 Task: Create a due date automation trigger when advanced on, on the monday of the week before a card is due add fields with custom field "Resume" unchecked at 11:00 AM.
Action: Mouse moved to (1402, 107)
Screenshot: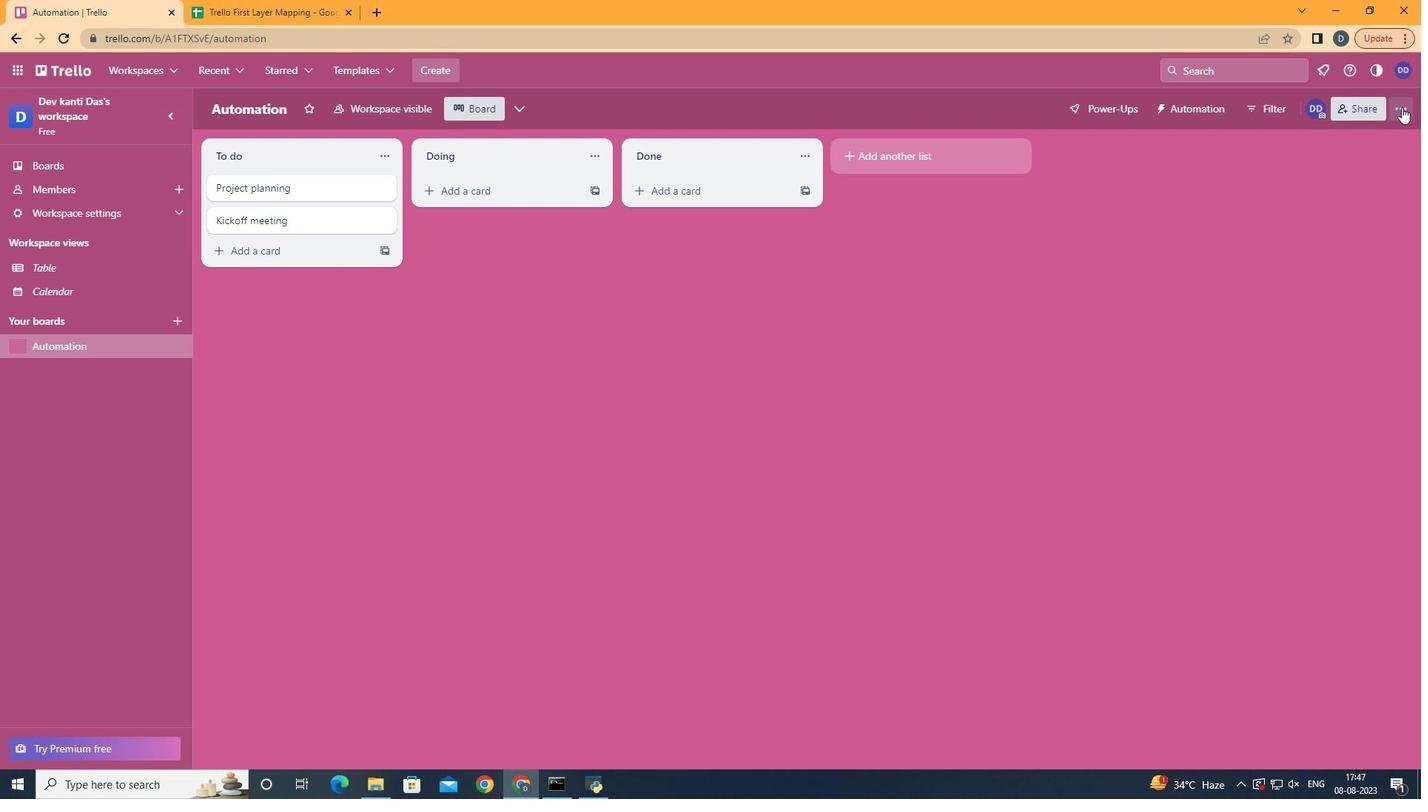 
Action: Mouse pressed left at (1402, 107)
Screenshot: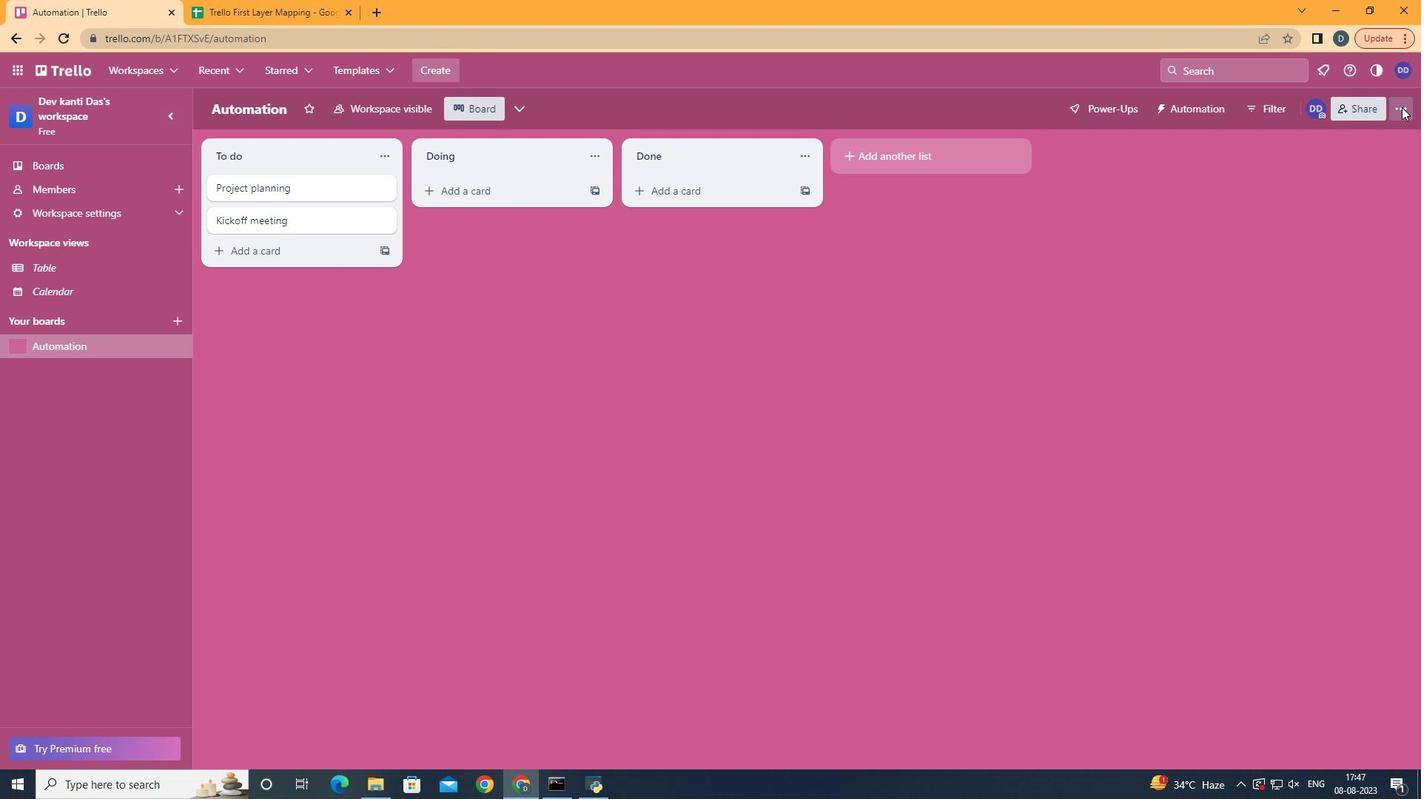 
Action: Mouse moved to (1308, 320)
Screenshot: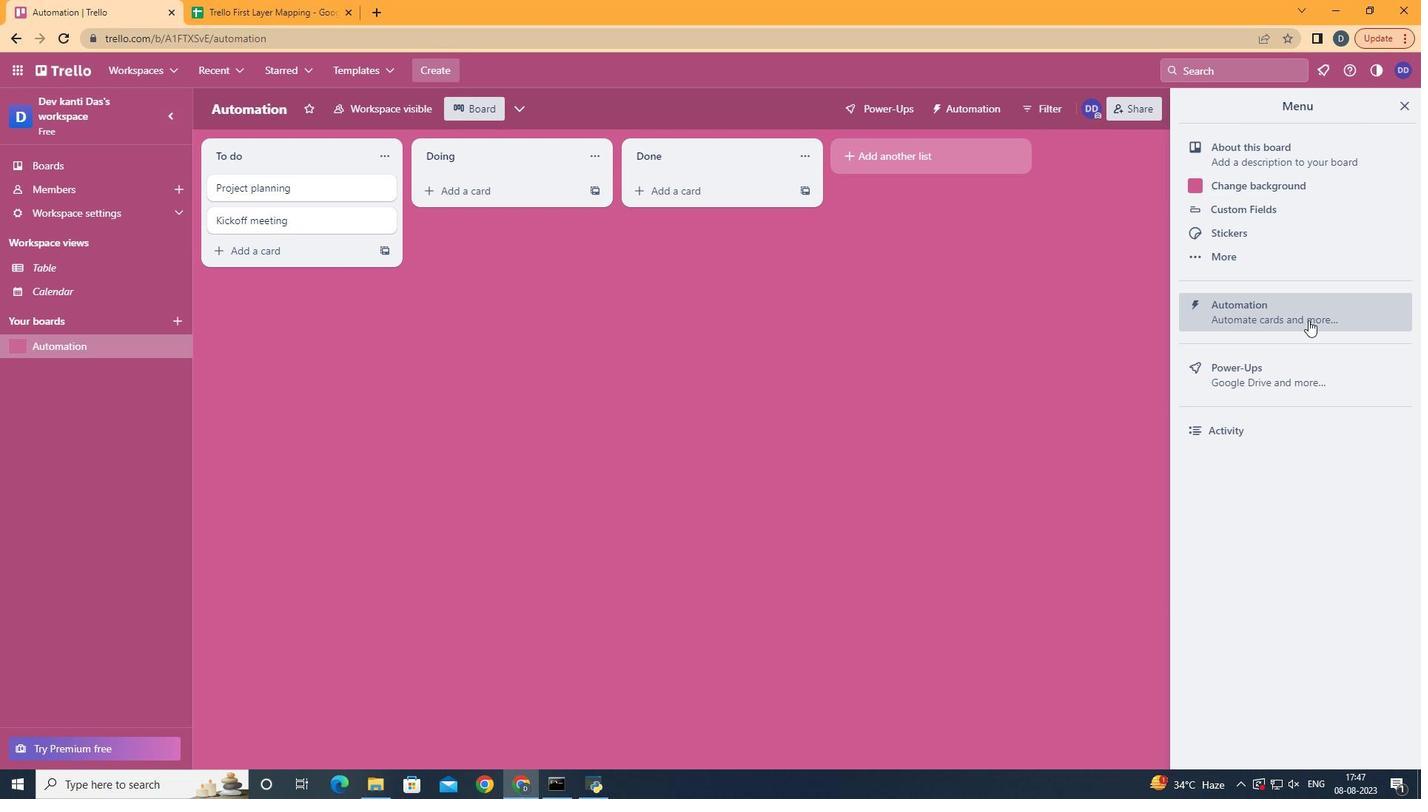 
Action: Mouse pressed left at (1308, 320)
Screenshot: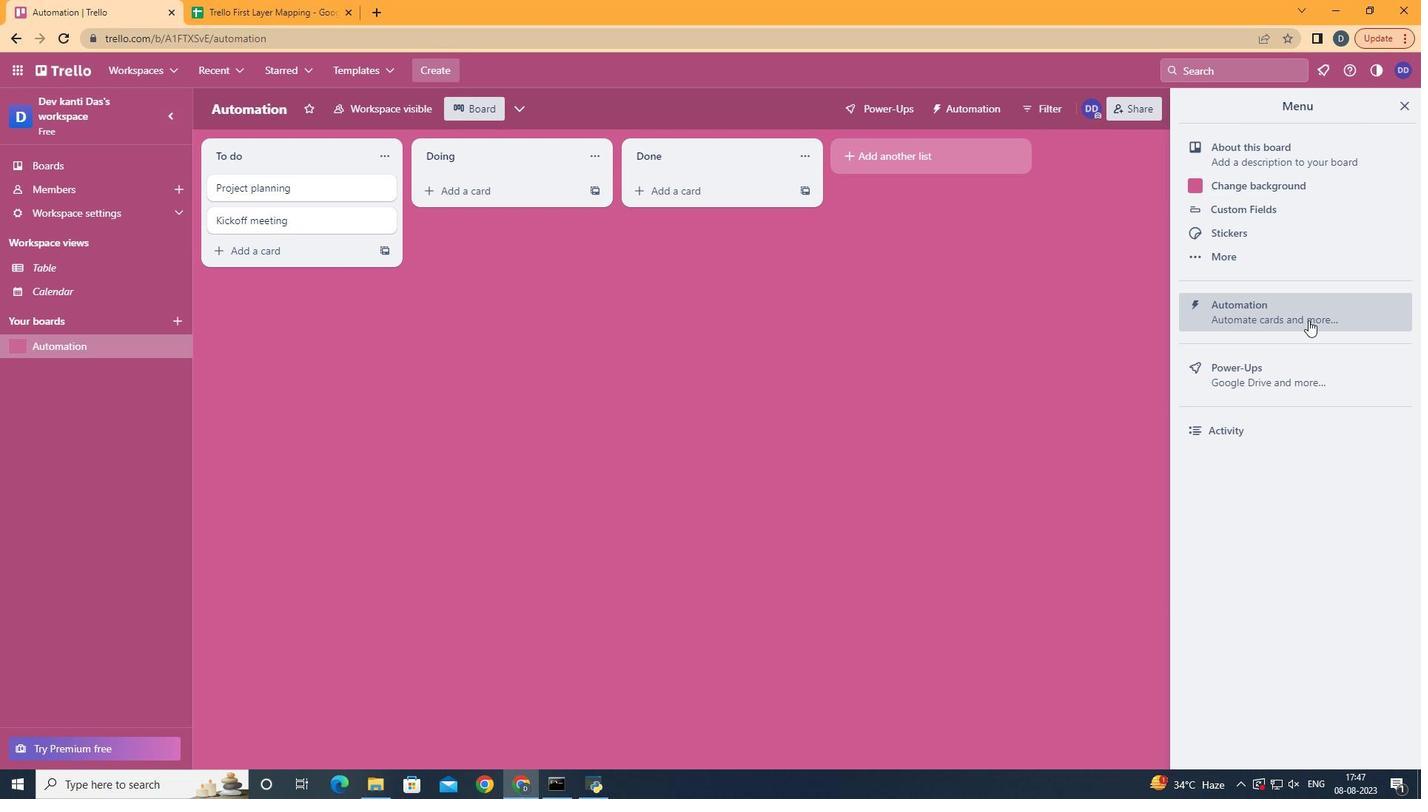 
Action: Mouse moved to (243, 291)
Screenshot: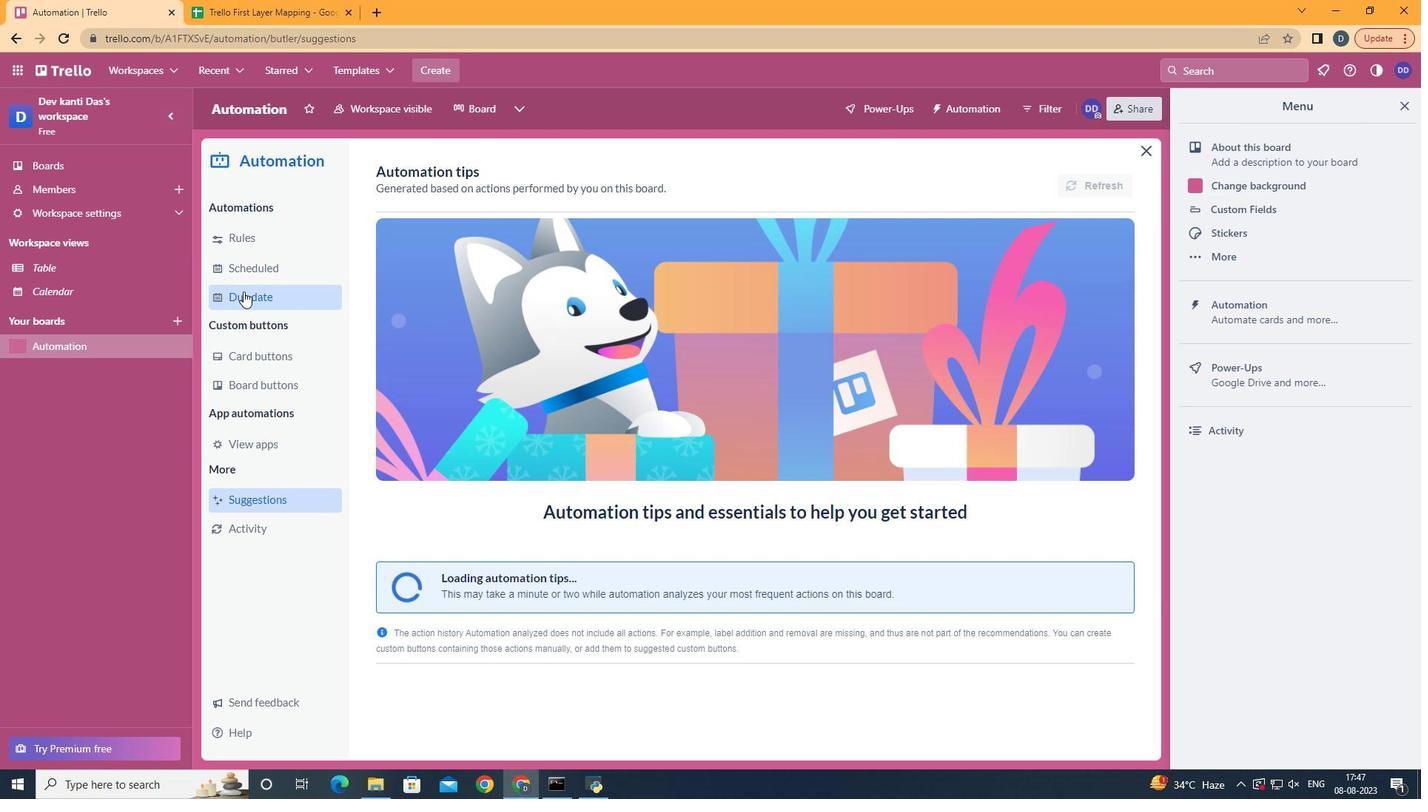 
Action: Mouse pressed left at (243, 291)
Screenshot: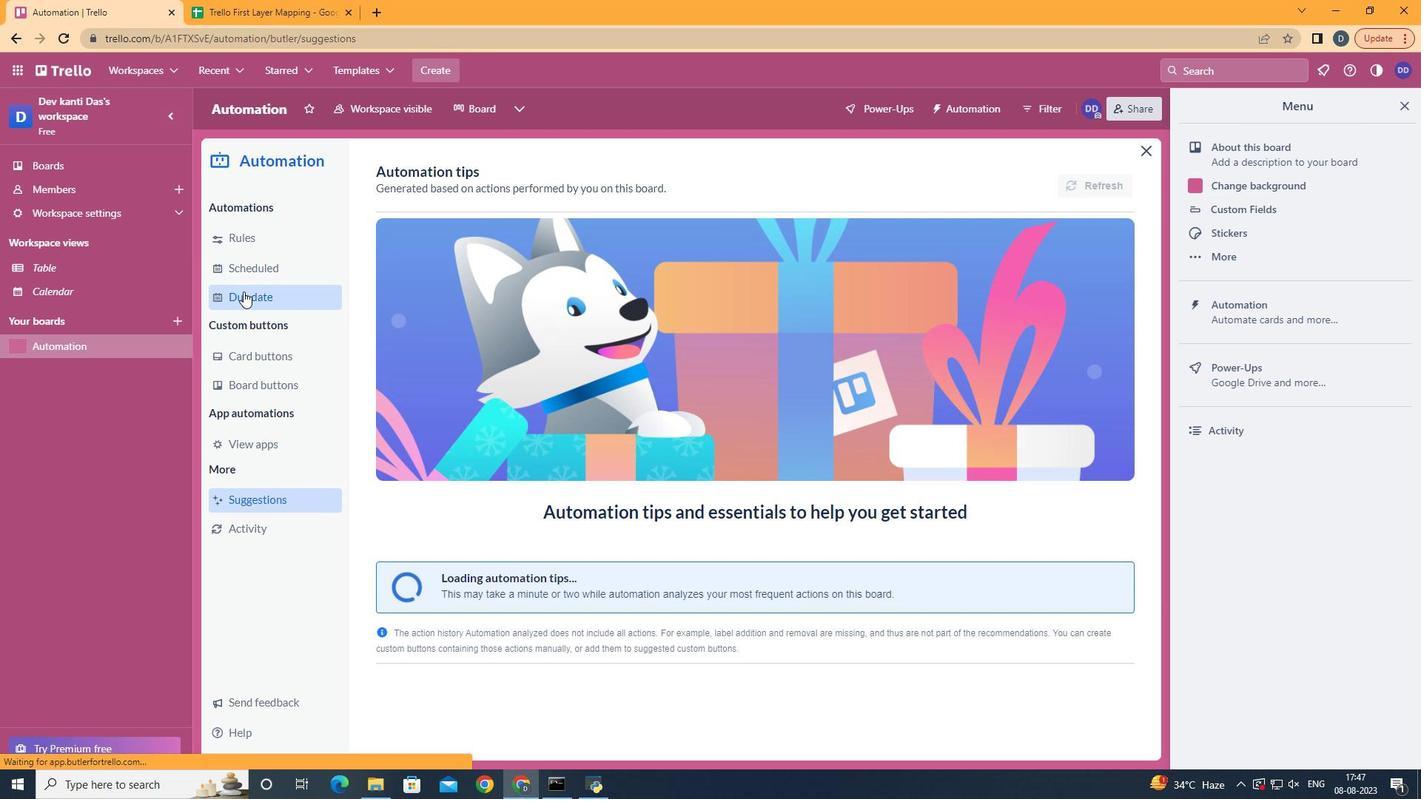 
Action: Mouse moved to (1053, 167)
Screenshot: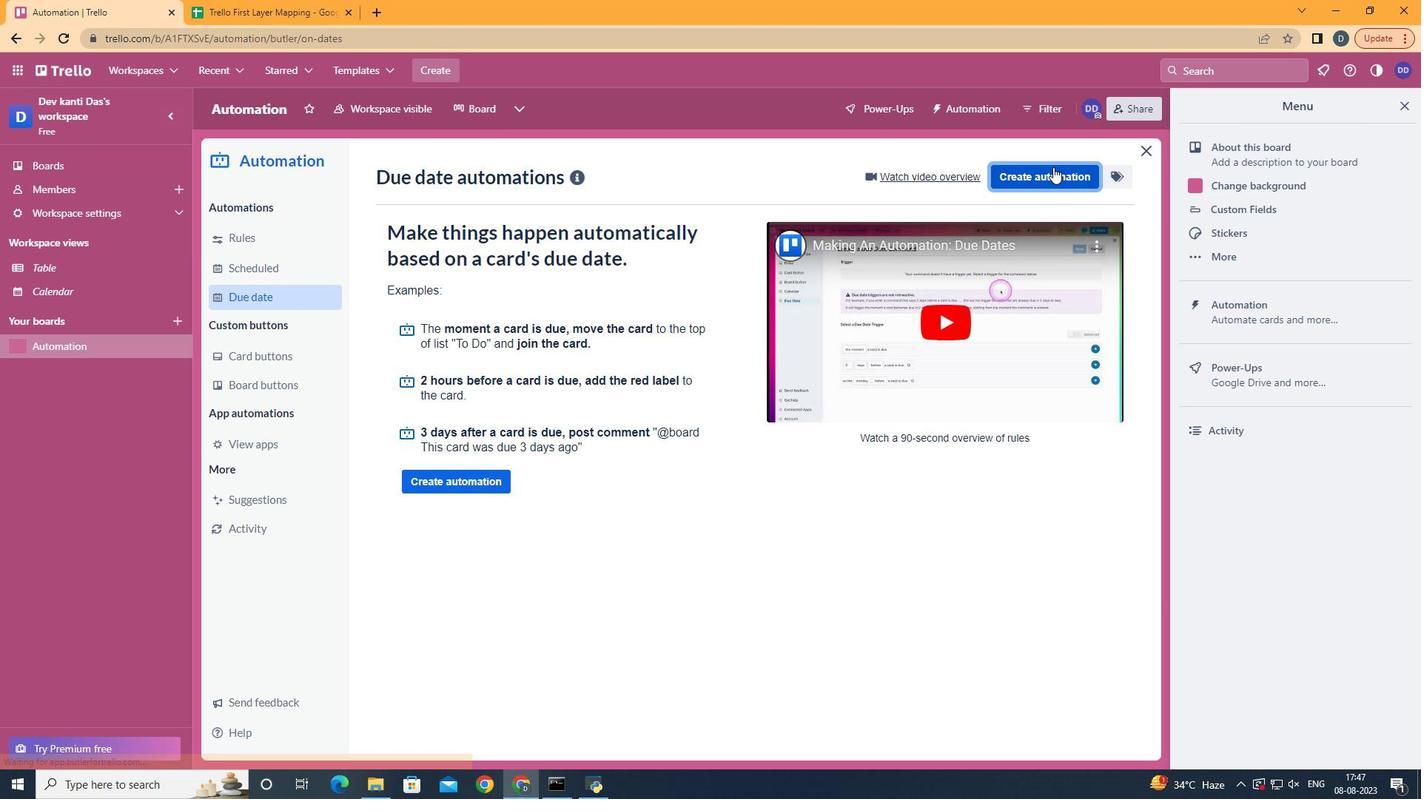 
Action: Mouse pressed left at (1053, 167)
Screenshot: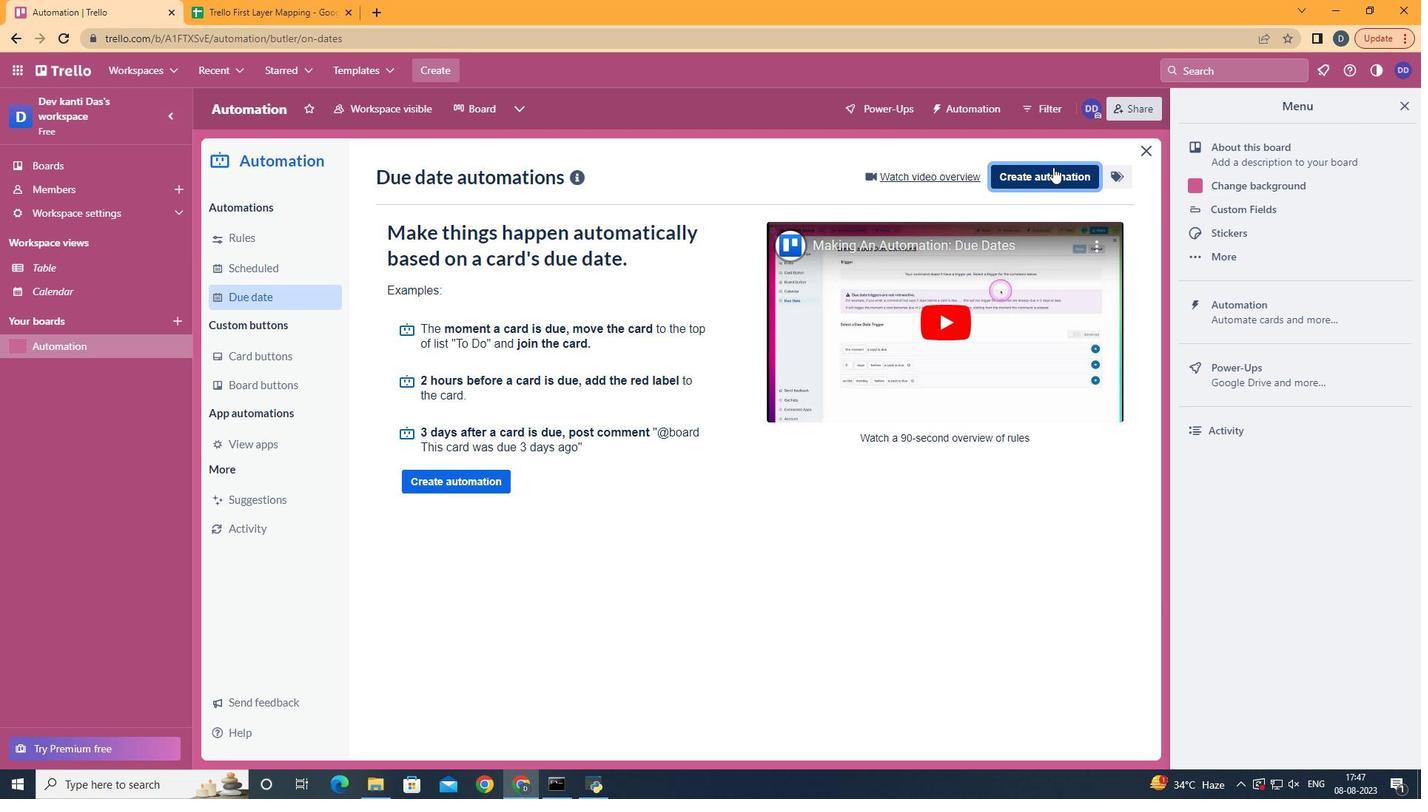 
Action: Mouse moved to (765, 326)
Screenshot: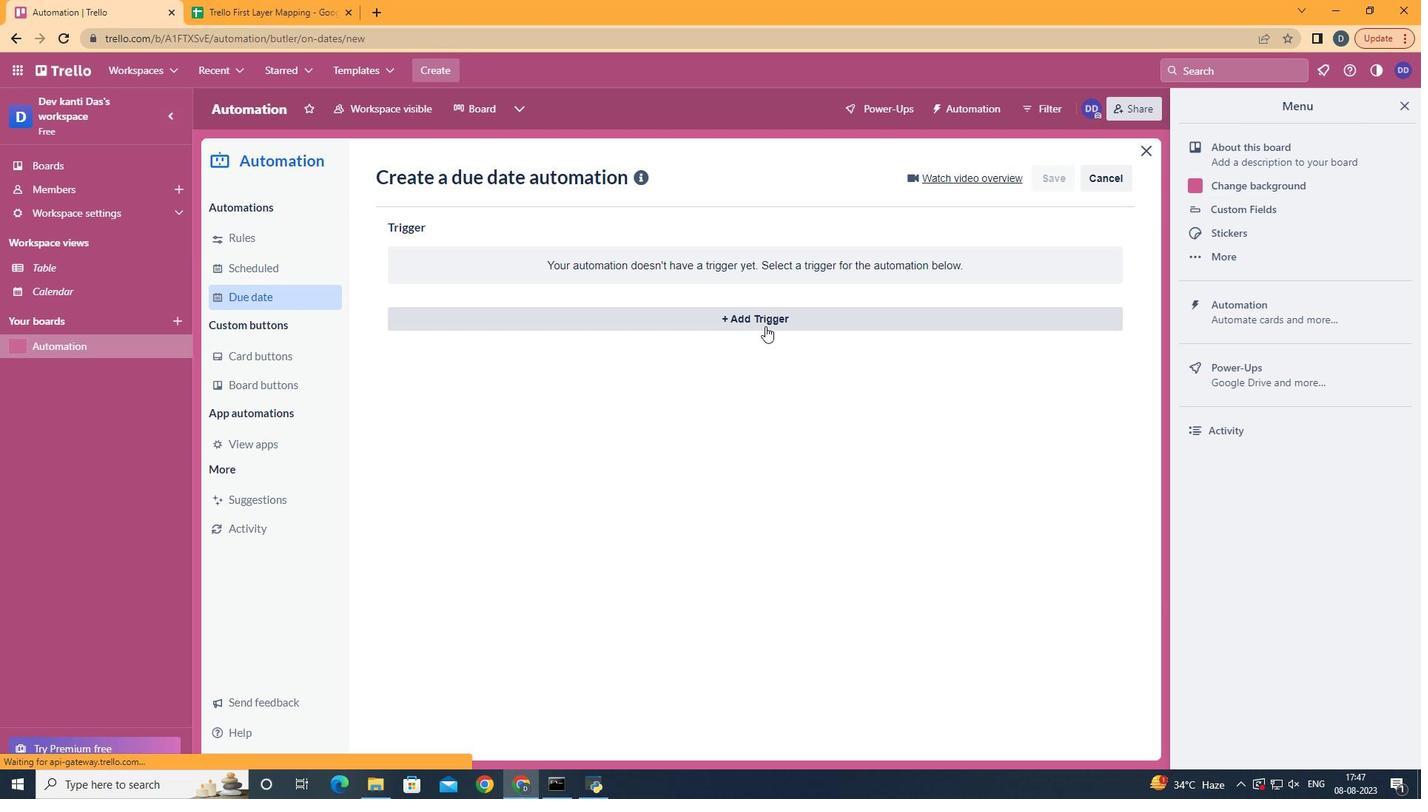
Action: Mouse pressed left at (765, 326)
Screenshot: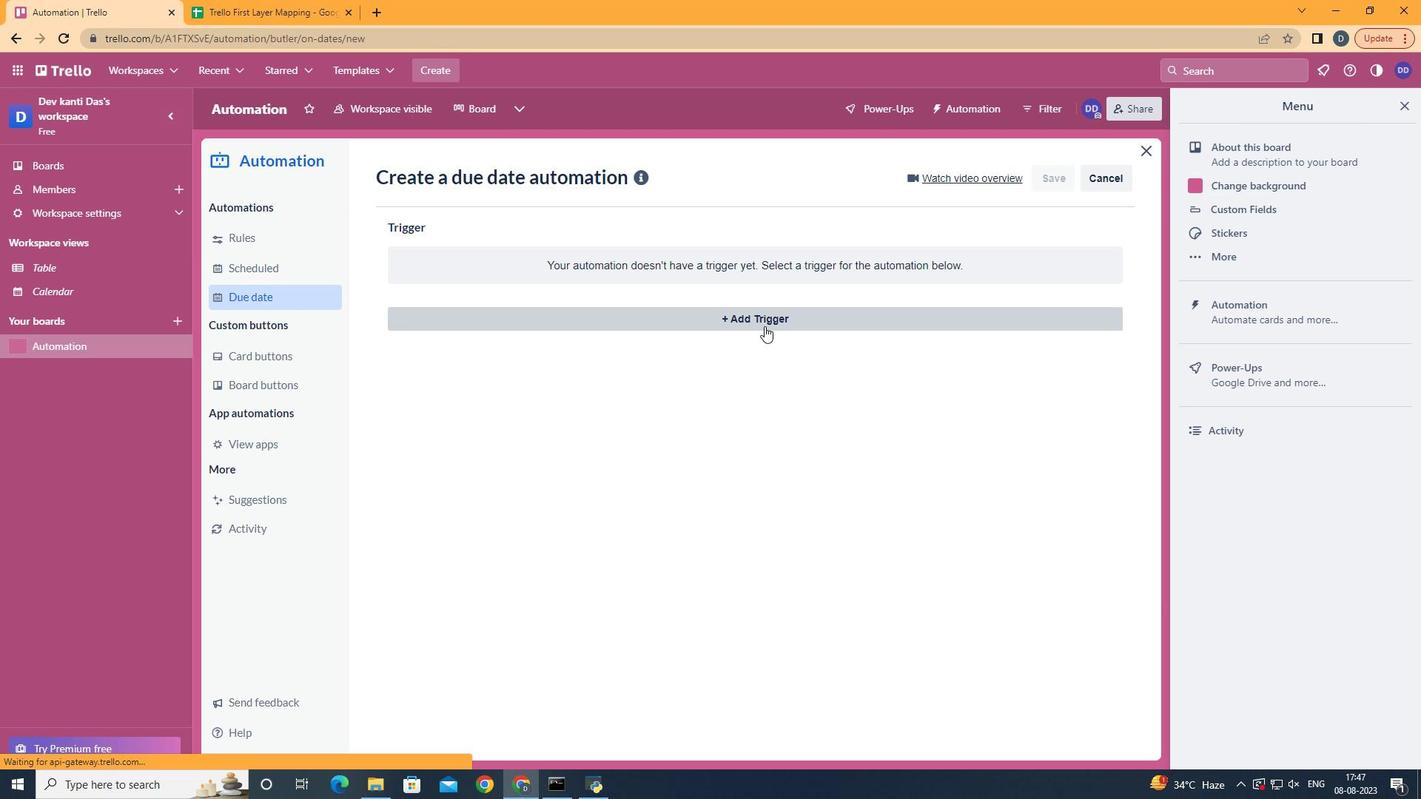 
Action: Mouse moved to (527, 711)
Screenshot: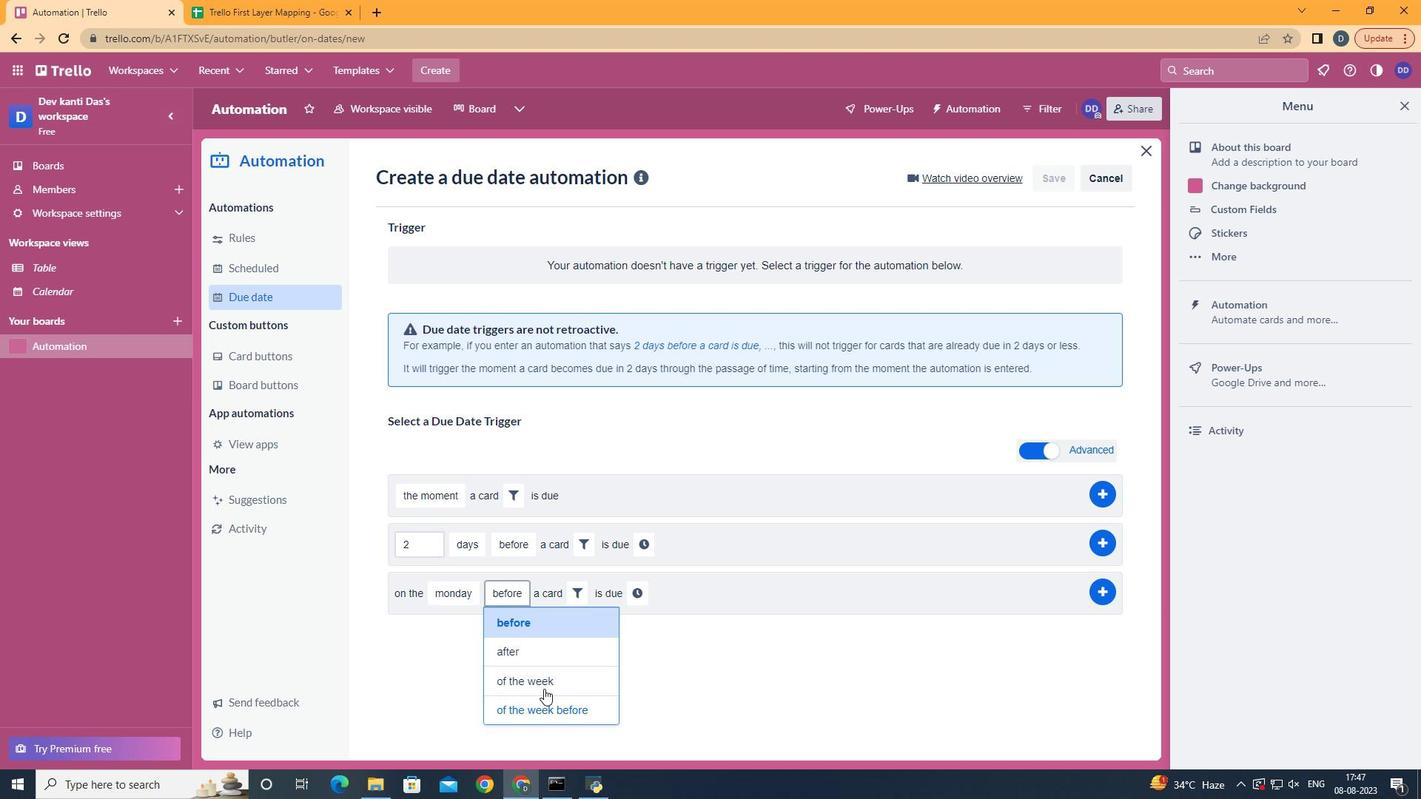 
Action: Mouse pressed left at (527, 711)
Screenshot: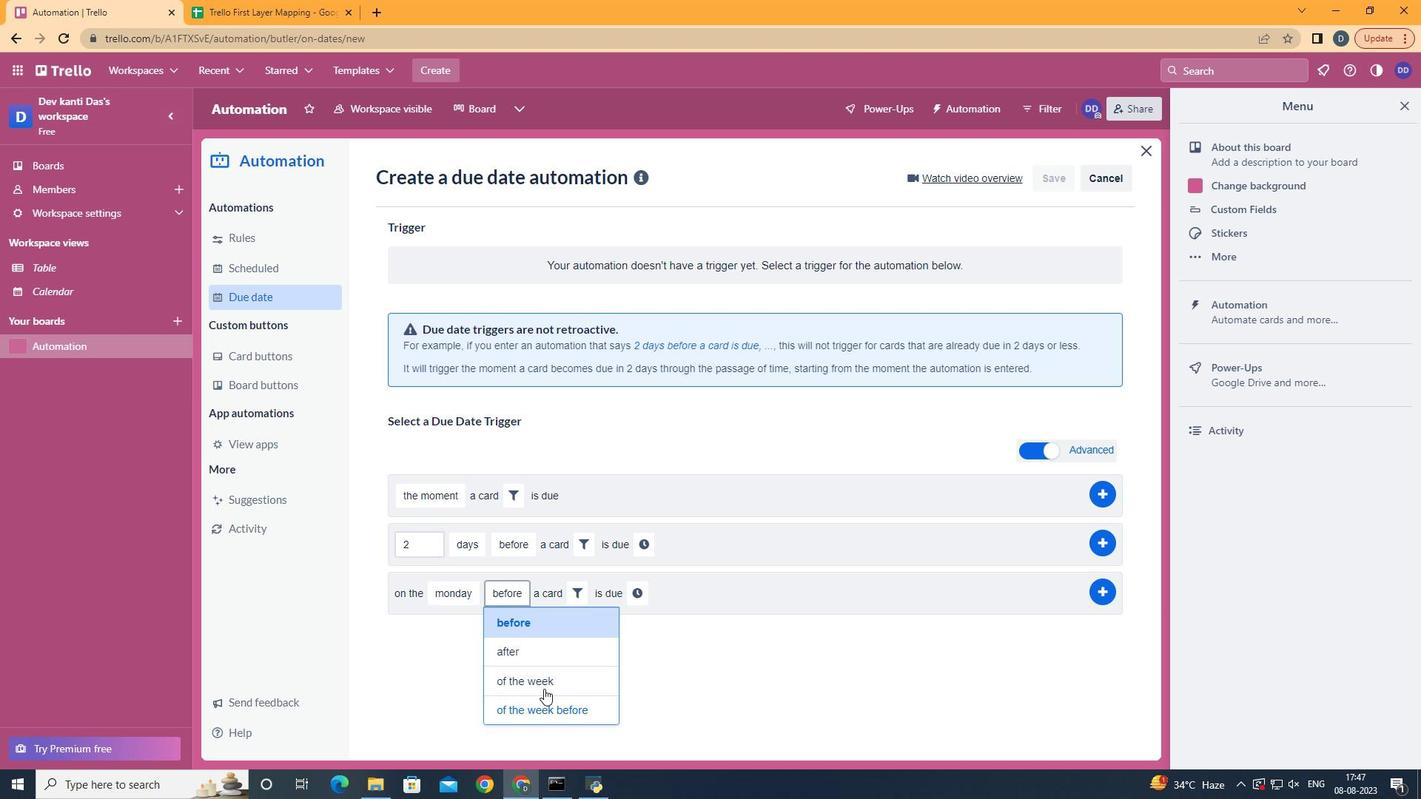 
Action: Mouse moved to (638, 583)
Screenshot: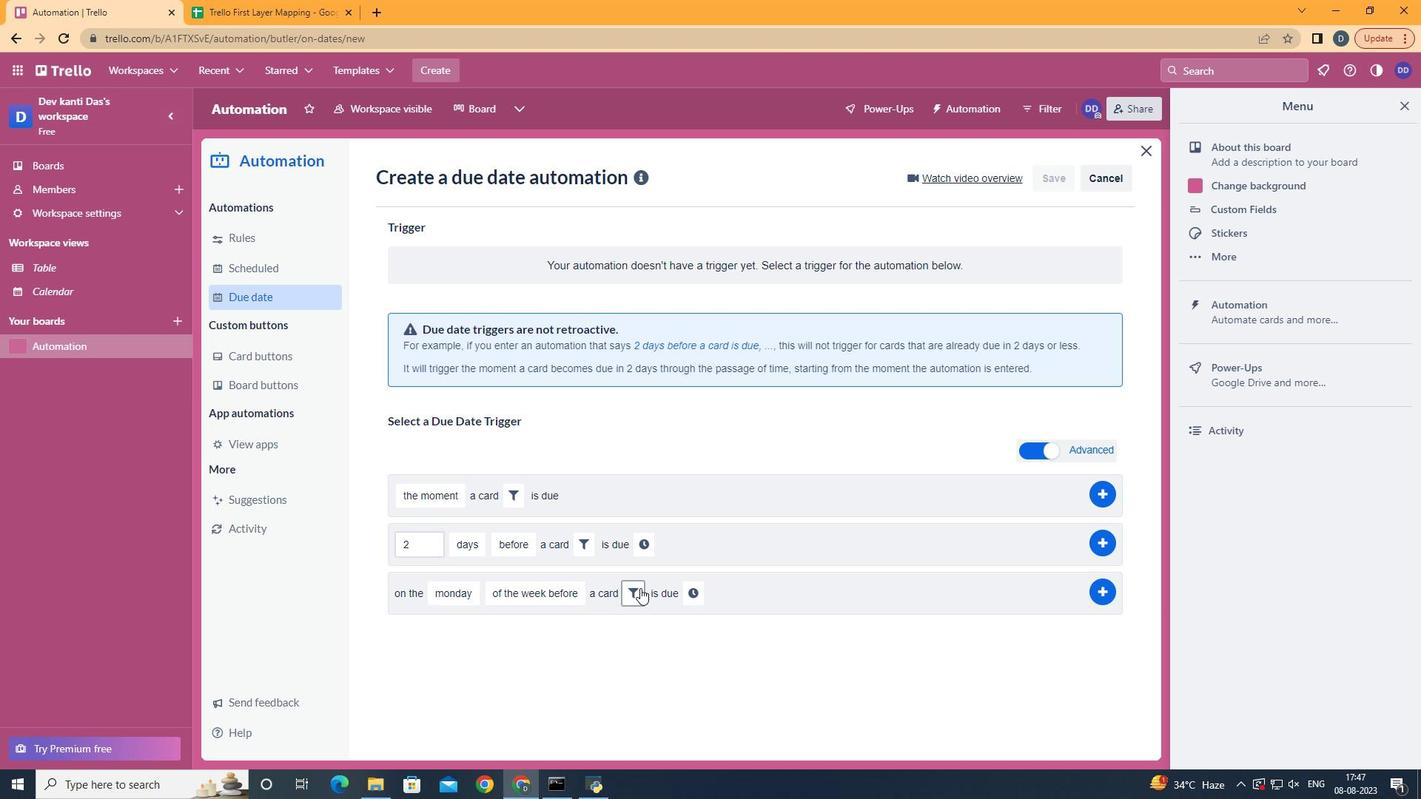 
Action: Mouse pressed left at (638, 583)
Screenshot: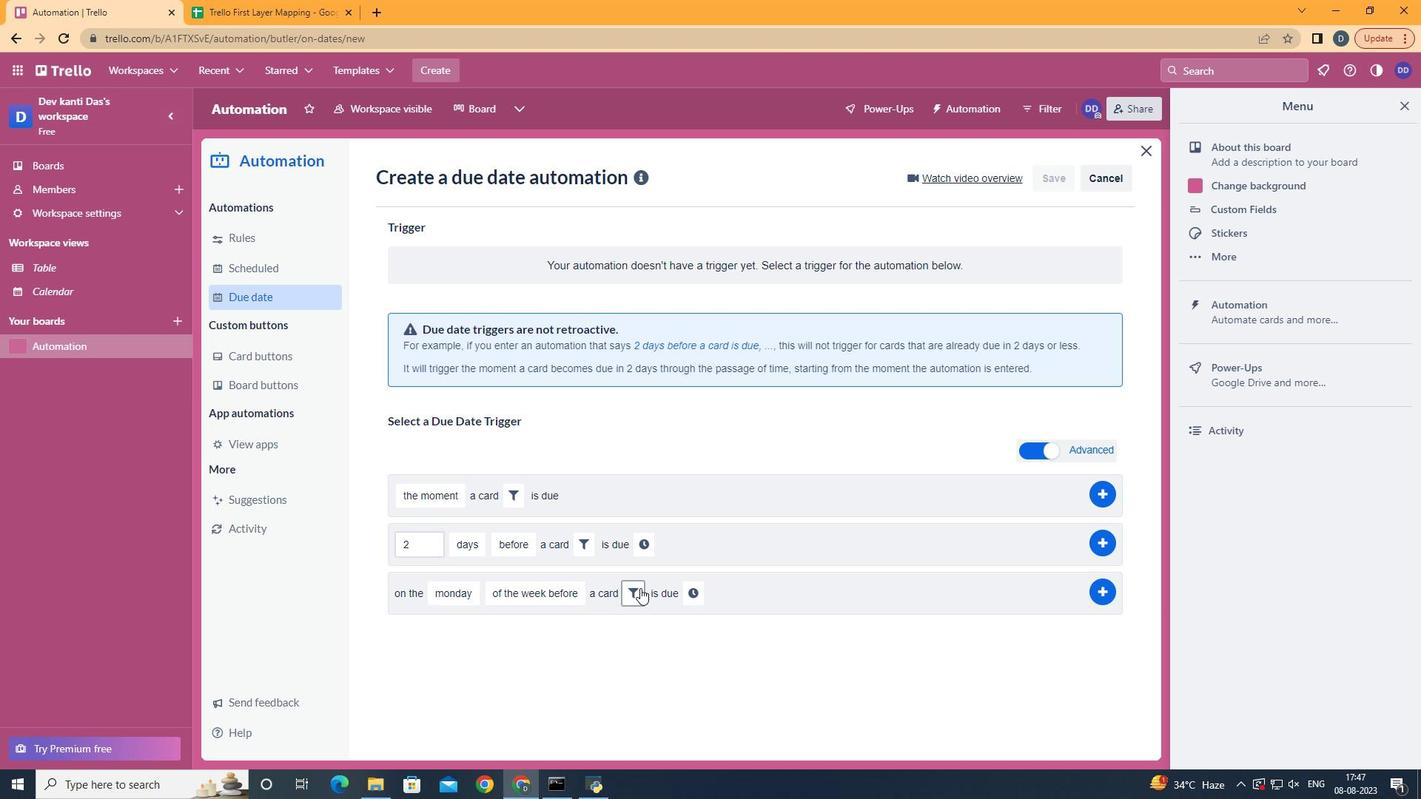
Action: Mouse moved to (883, 650)
Screenshot: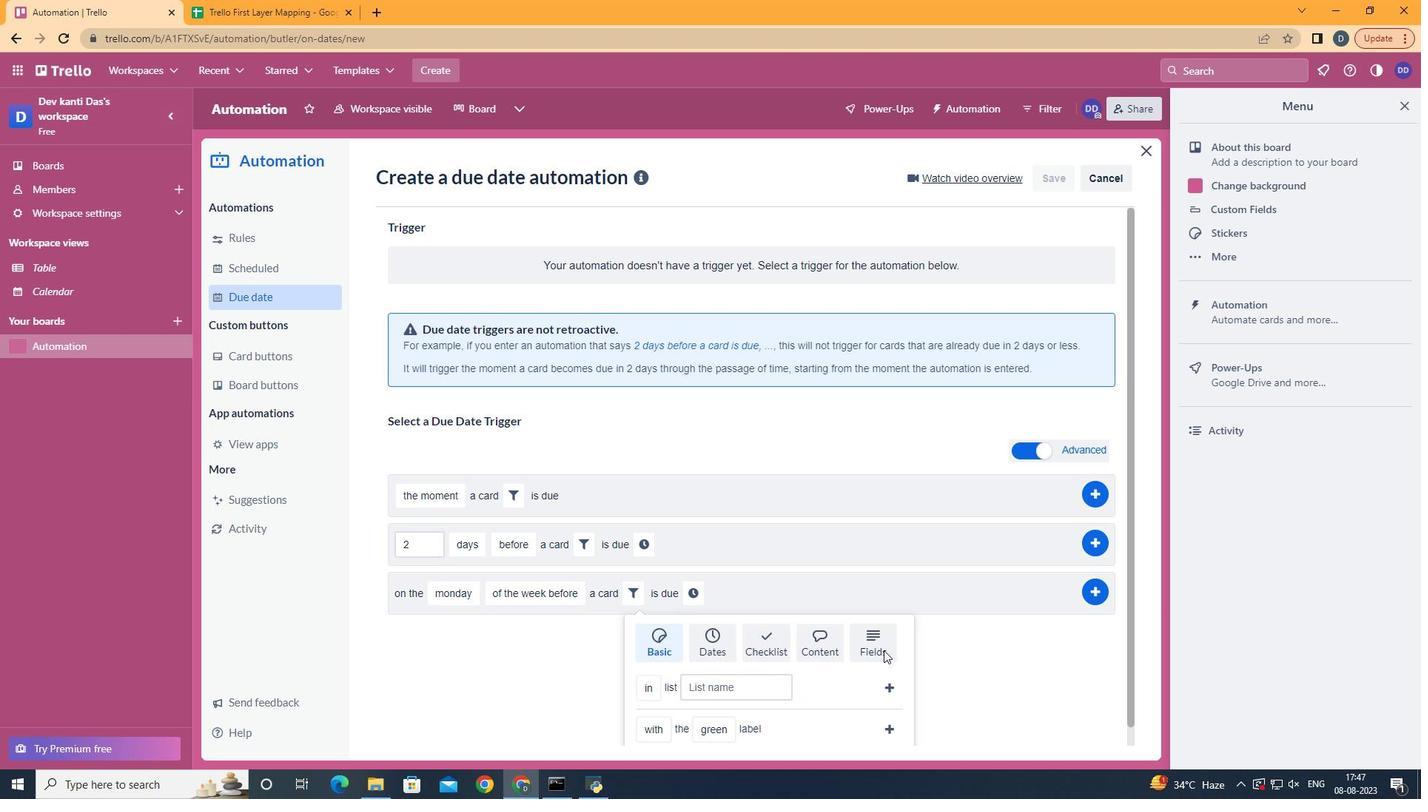 
Action: Mouse pressed left at (883, 650)
Screenshot: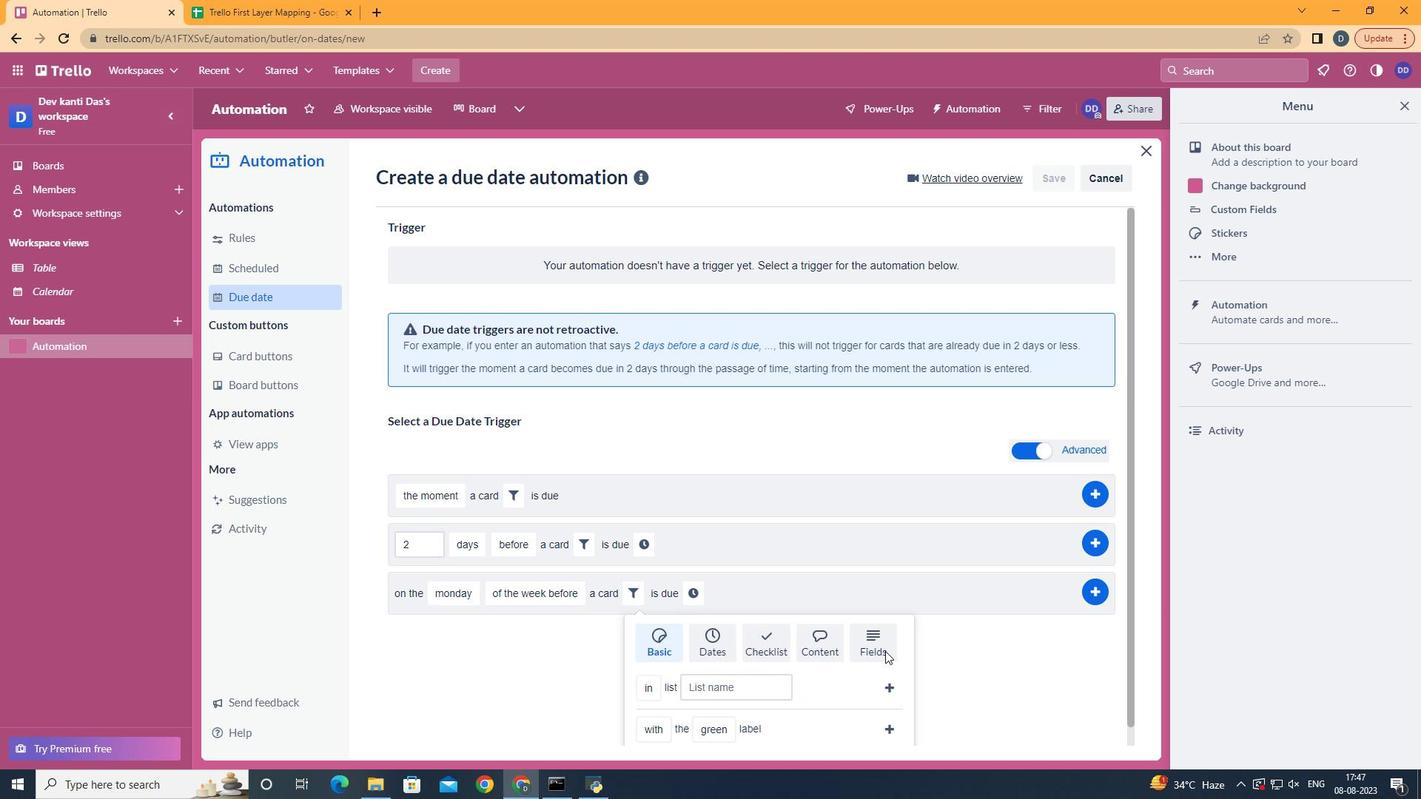 
Action: Mouse moved to (889, 652)
Screenshot: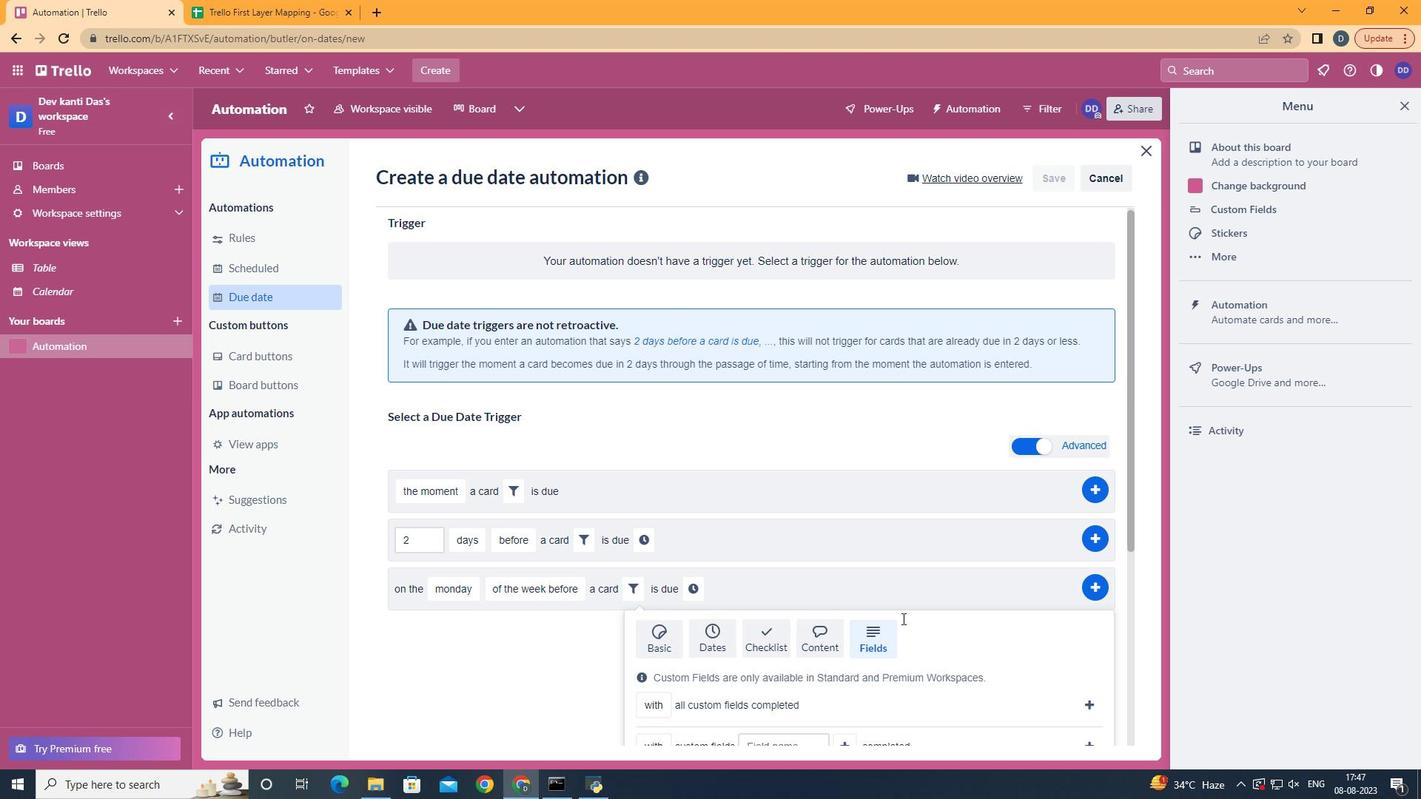 
Action: Mouse scrolled (889, 651) with delta (0, 0)
Screenshot: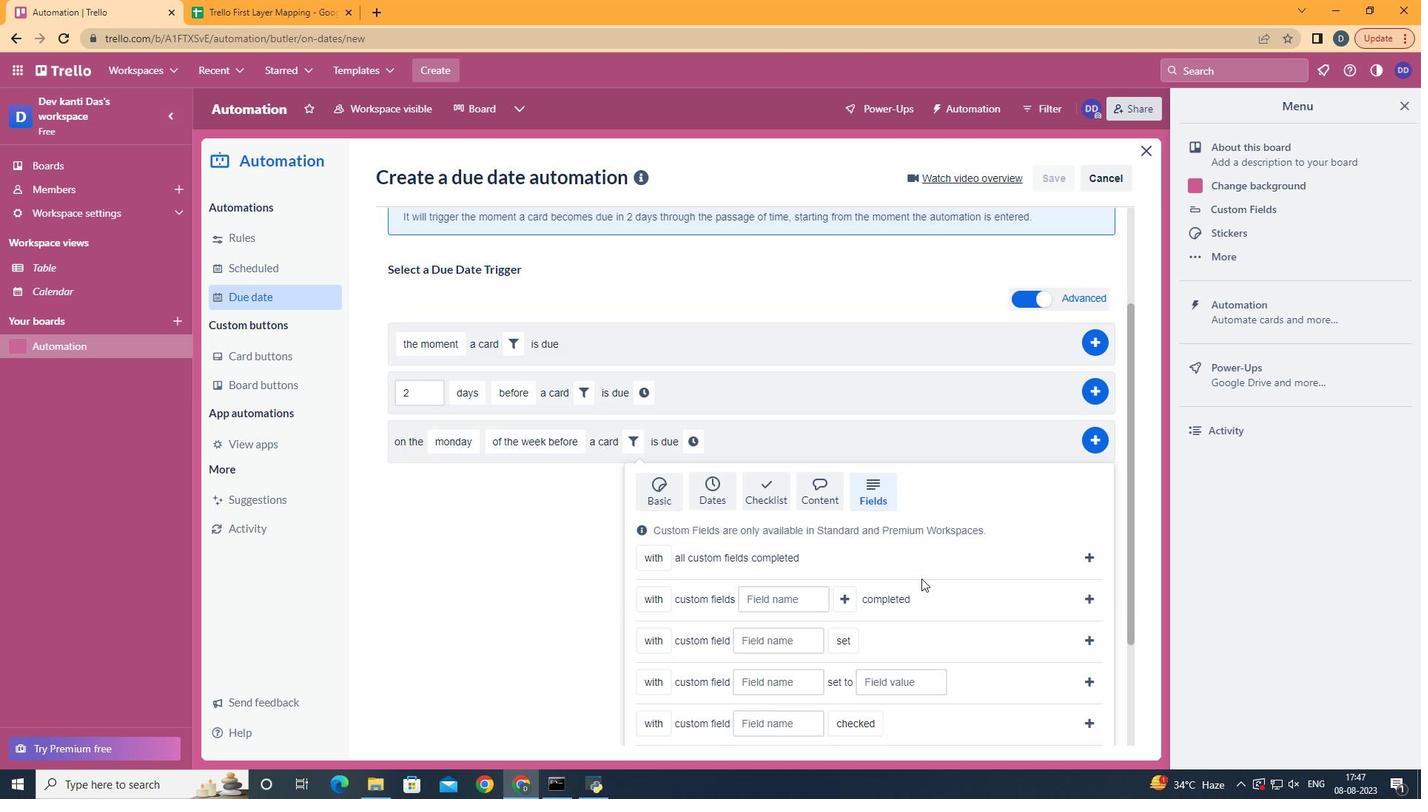 
Action: Mouse scrolled (889, 651) with delta (0, 0)
Screenshot: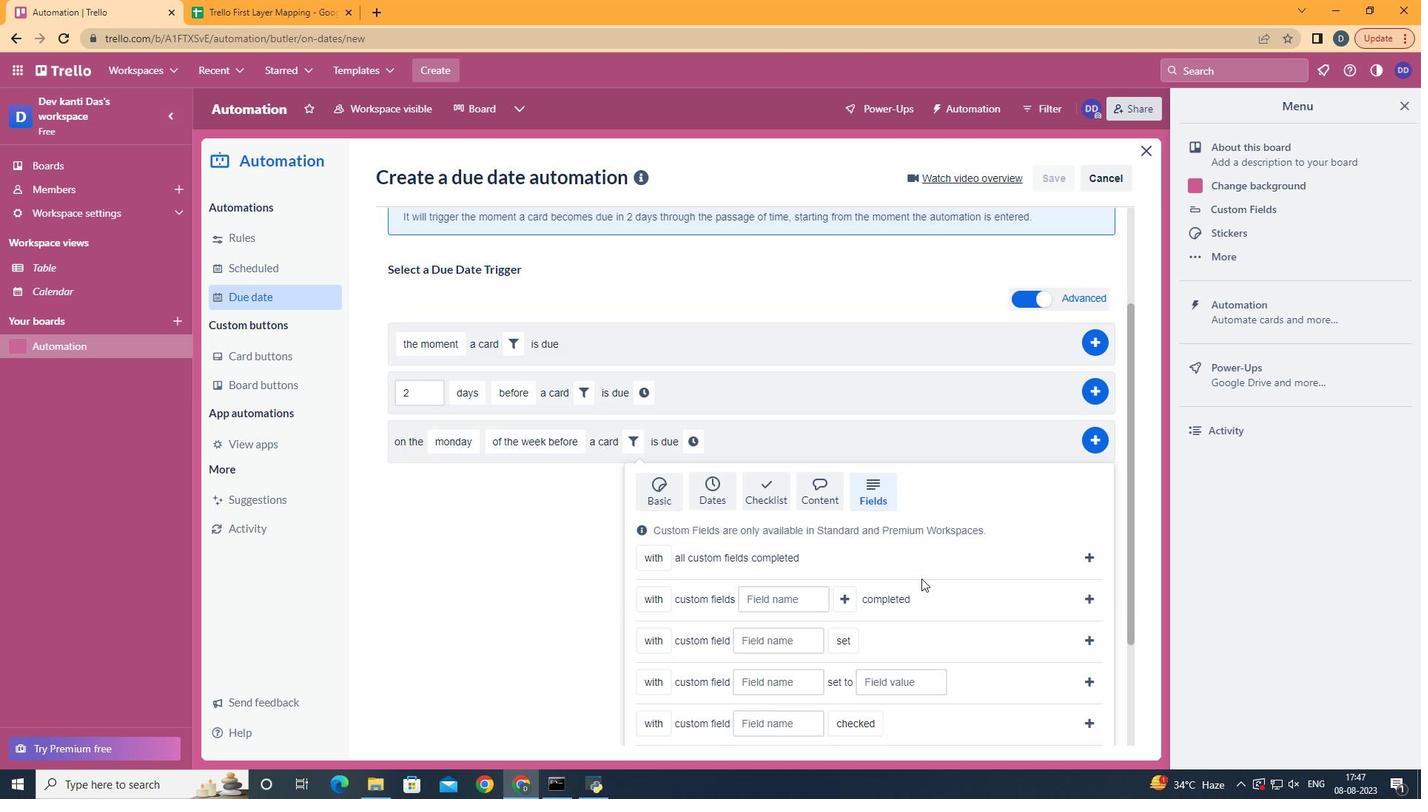 
Action: Mouse scrolled (889, 651) with delta (0, 0)
Screenshot: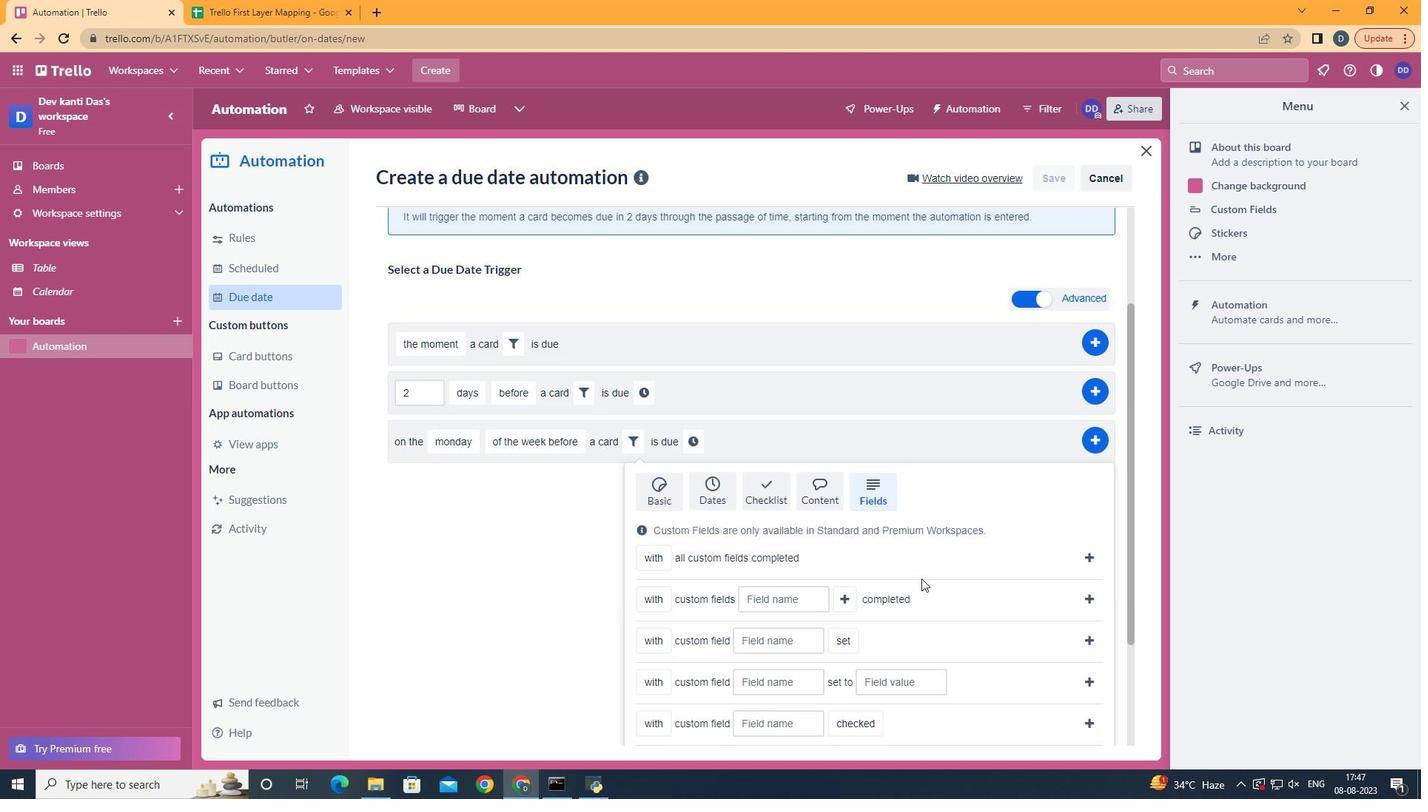 
Action: Mouse scrolled (889, 651) with delta (0, 0)
Screenshot: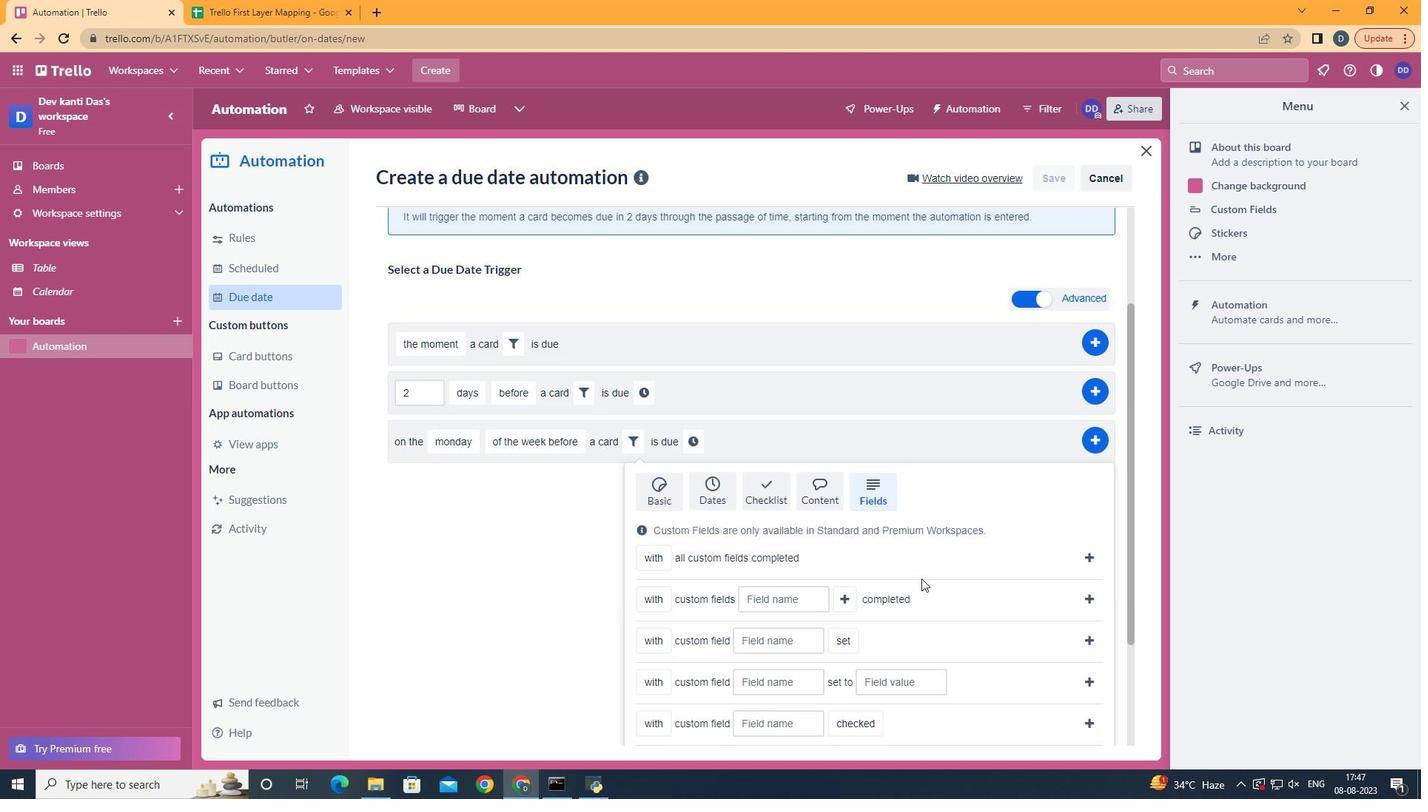 
Action: Mouse moved to (665, 604)
Screenshot: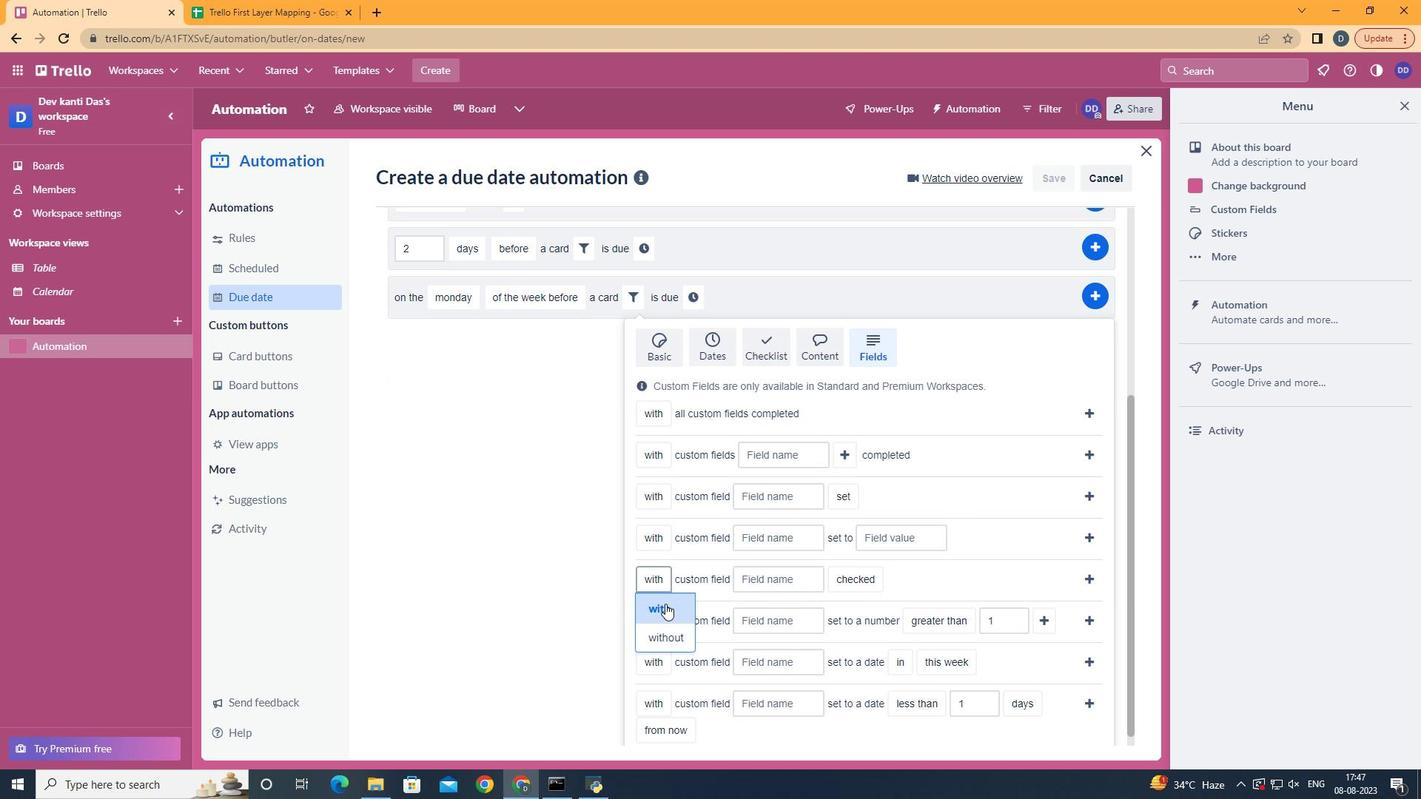 
Action: Mouse pressed left at (665, 604)
Screenshot: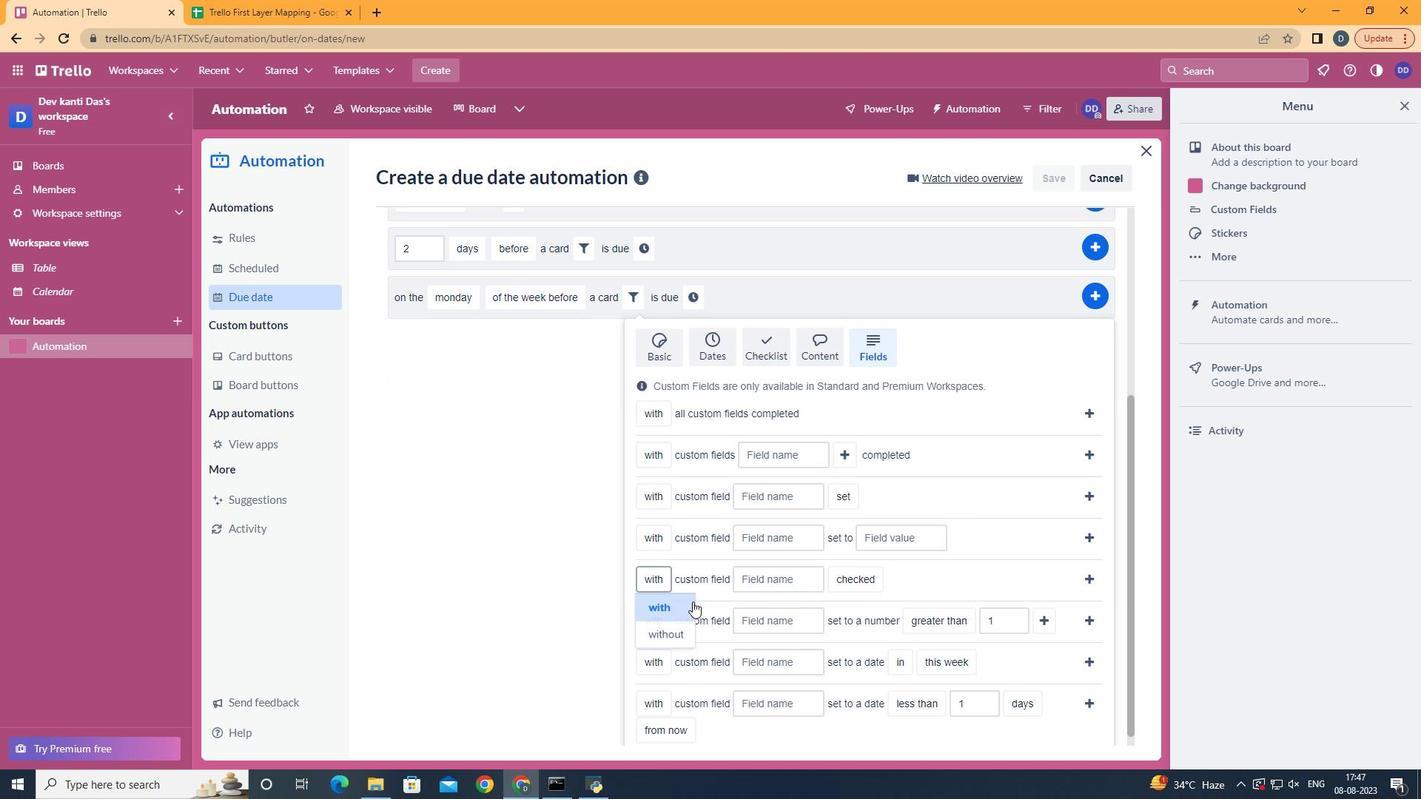 
Action: Mouse moved to (778, 581)
Screenshot: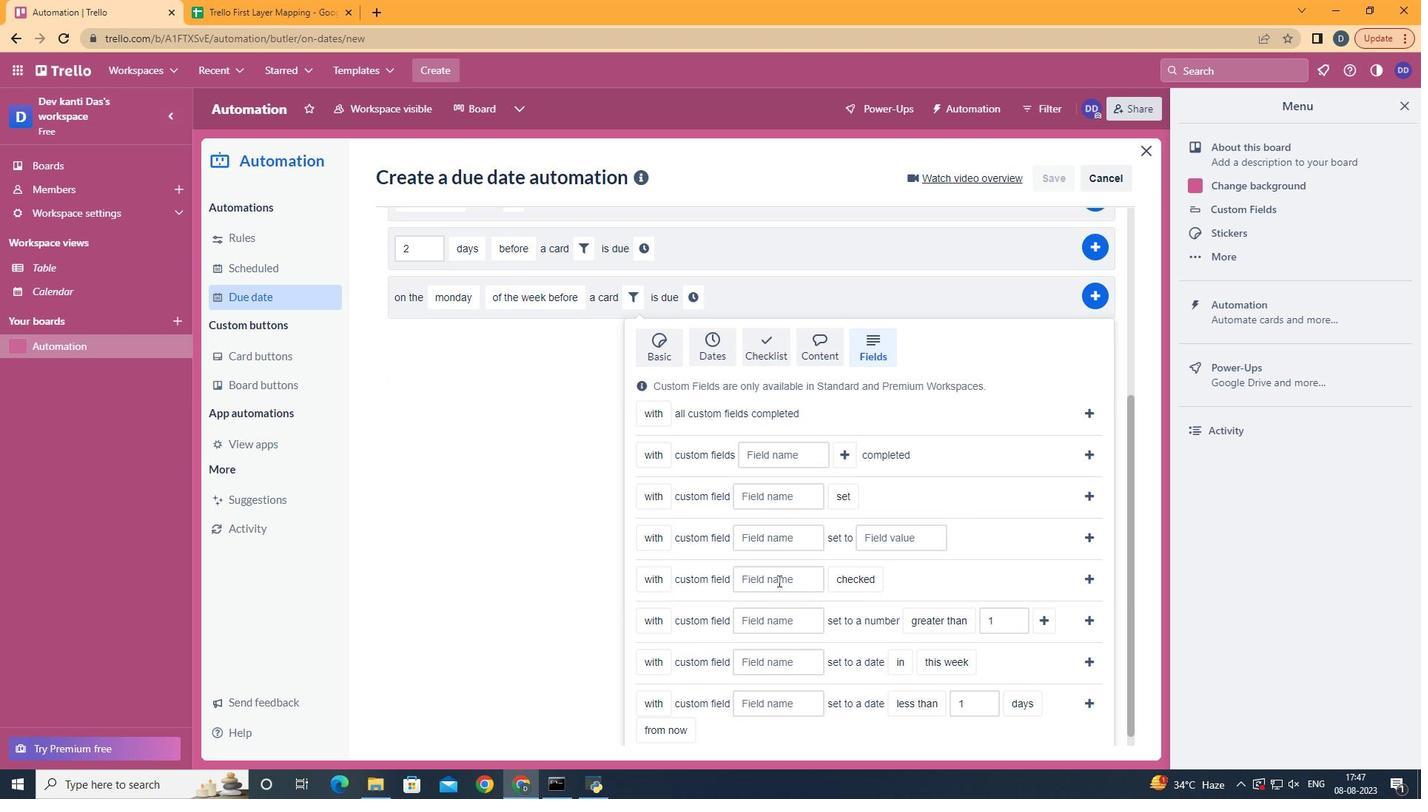 
Action: Mouse pressed left at (778, 581)
Screenshot: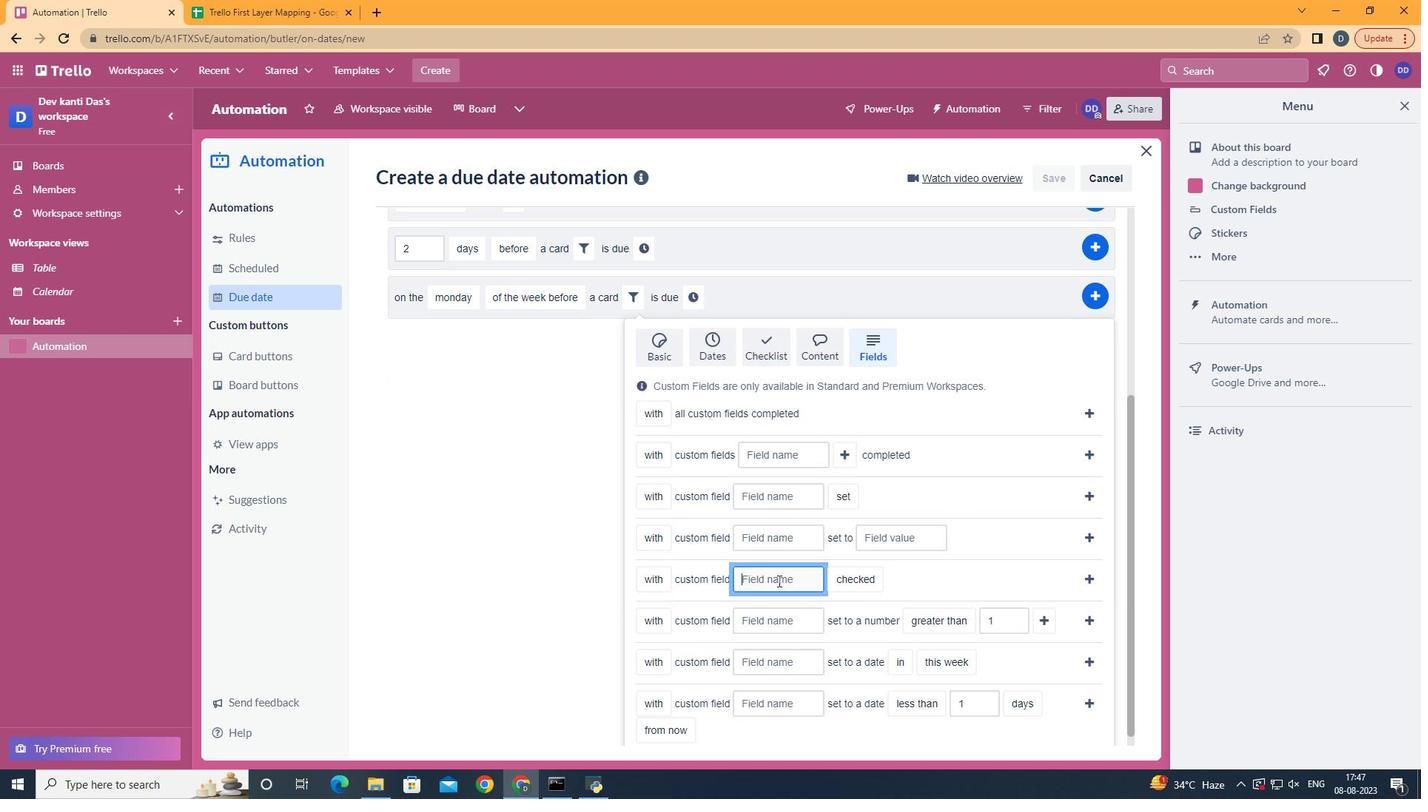 
Action: Key pressed <Key.shift>Resume
Screenshot: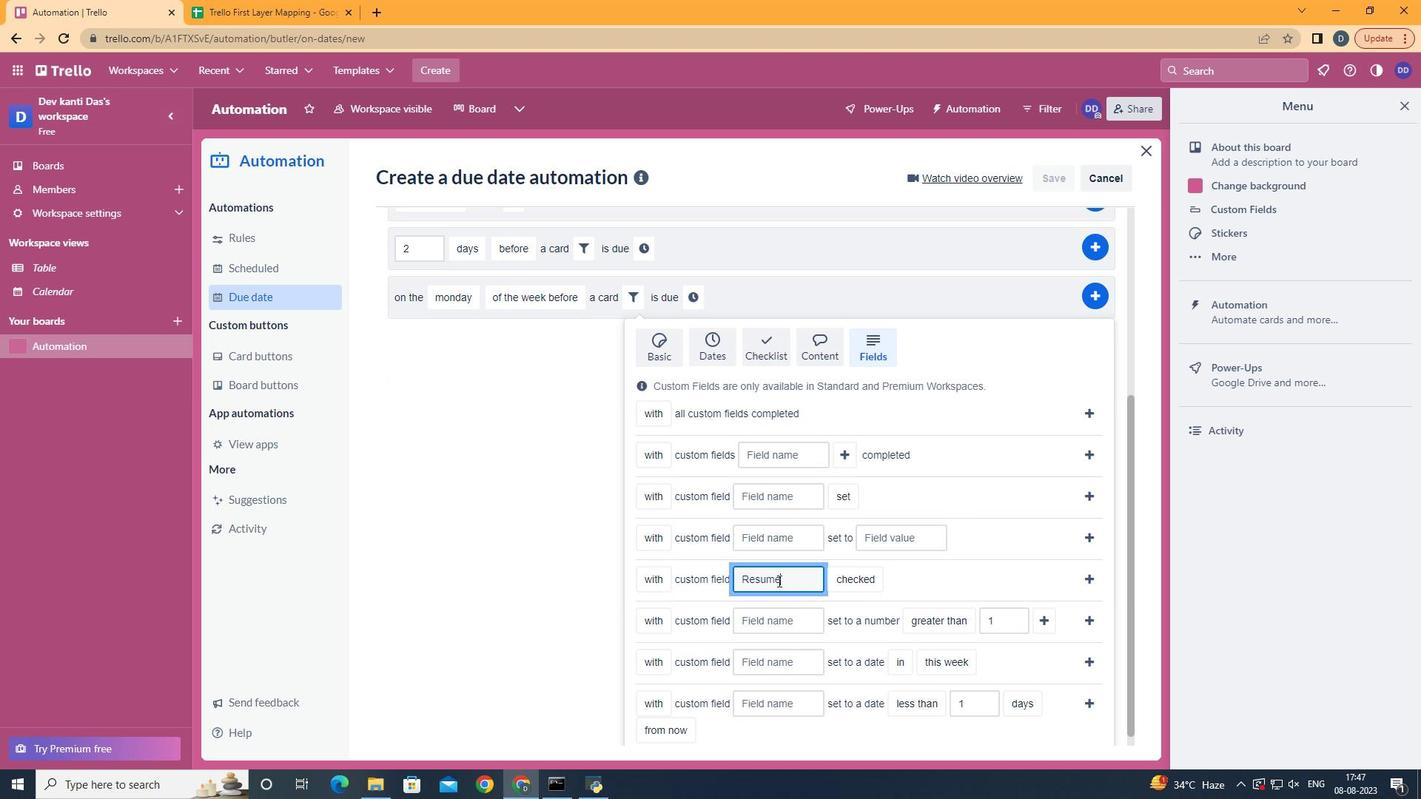 
Action: Mouse moved to (865, 645)
Screenshot: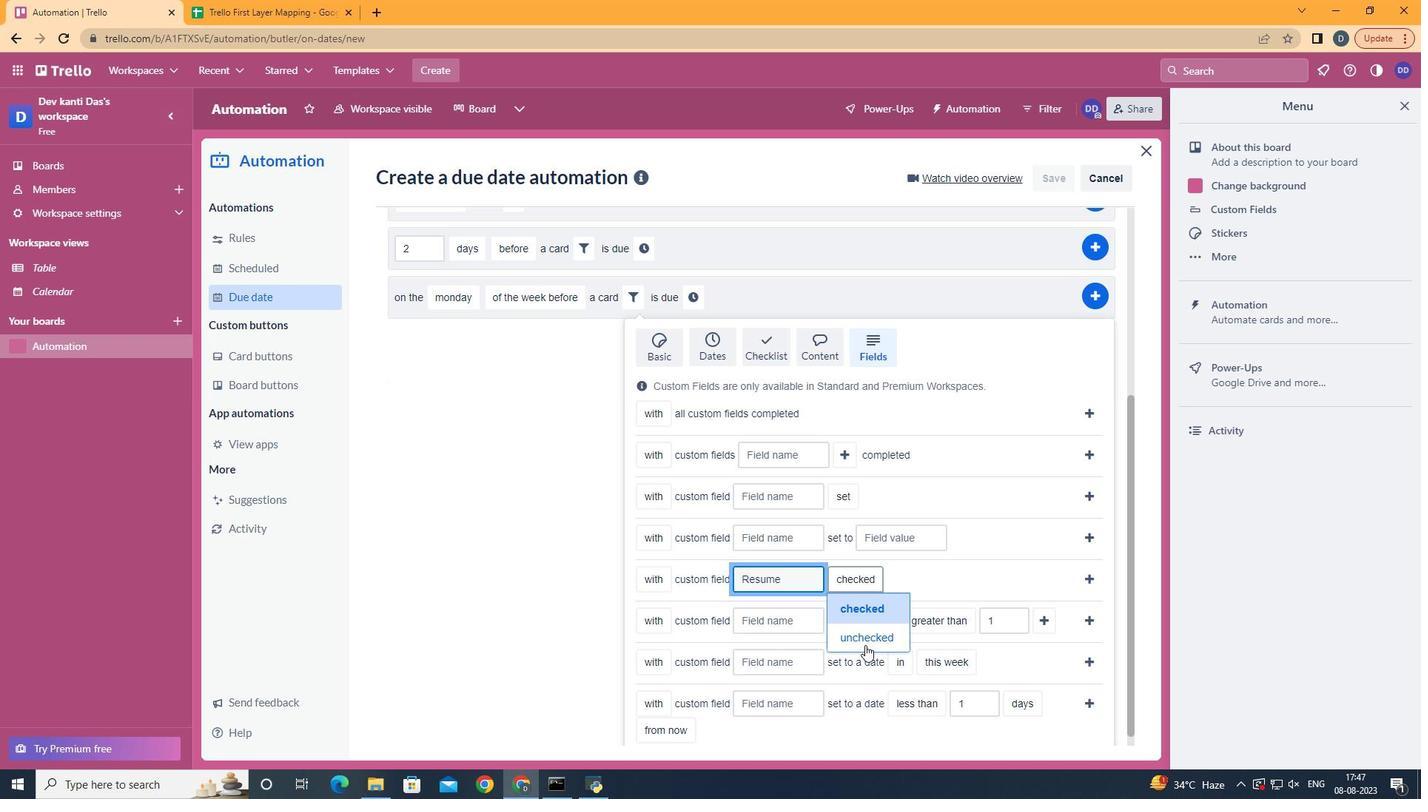 
Action: Mouse pressed left at (865, 645)
Screenshot: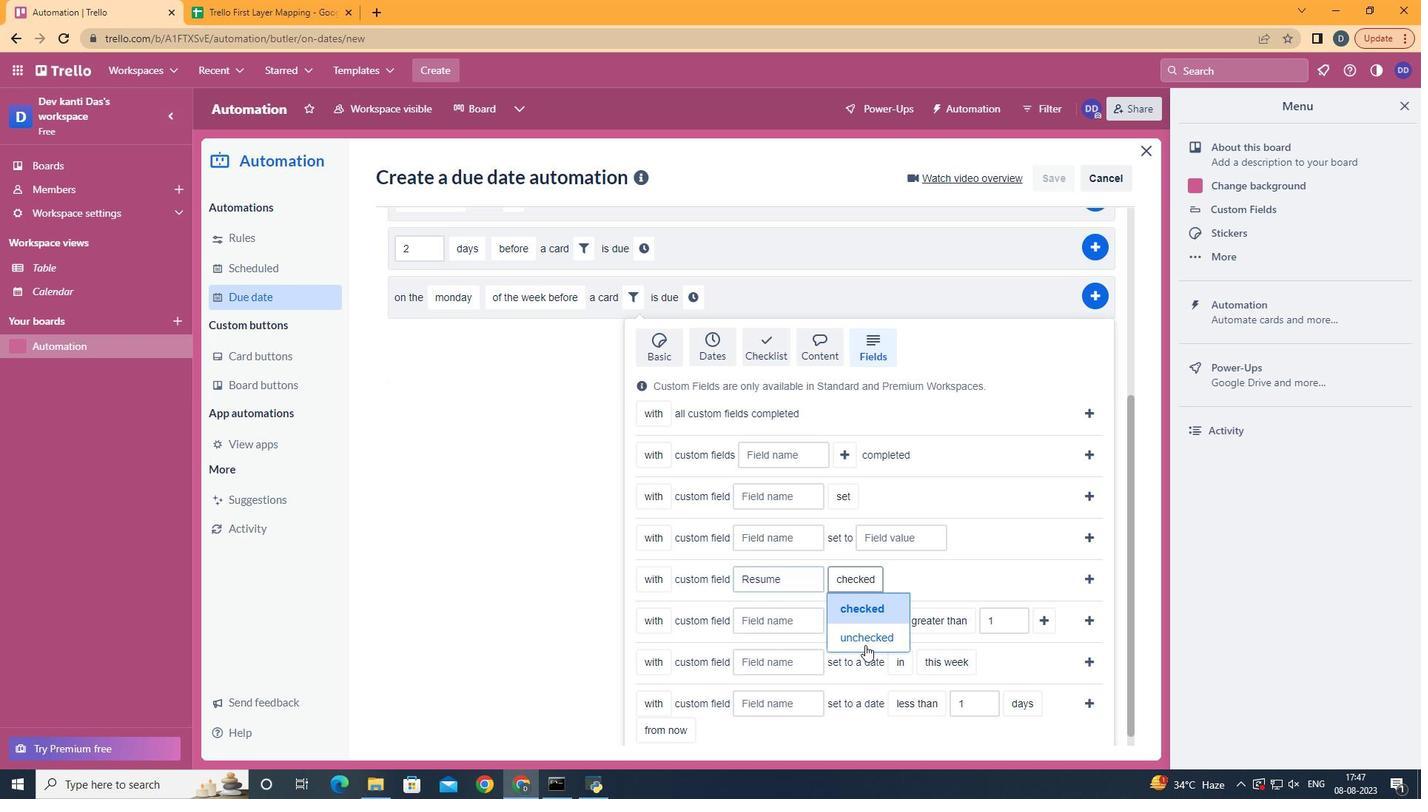 
Action: Mouse moved to (1098, 582)
Screenshot: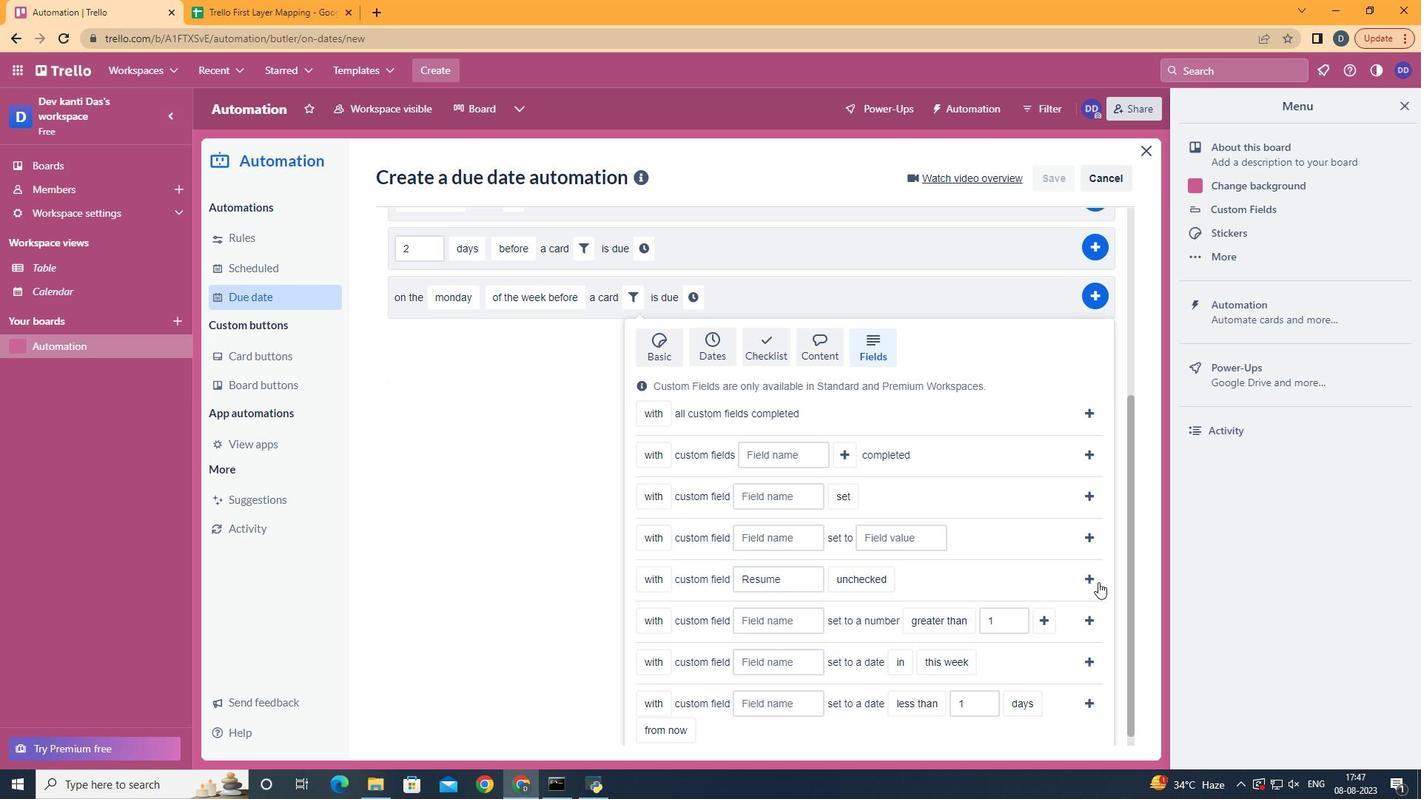 
Action: Mouse pressed left at (1098, 582)
Screenshot: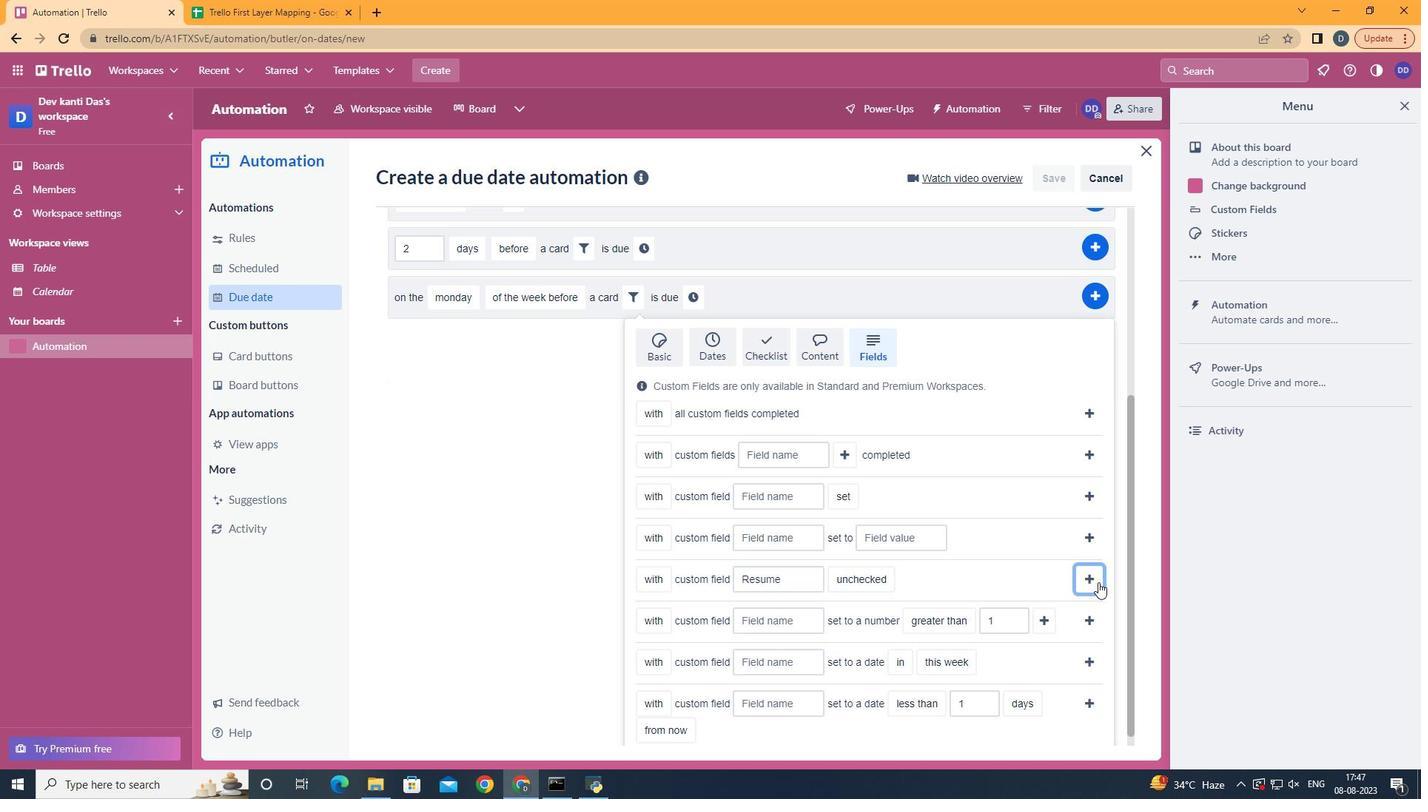 
Action: Mouse moved to (912, 597)
Screenshot: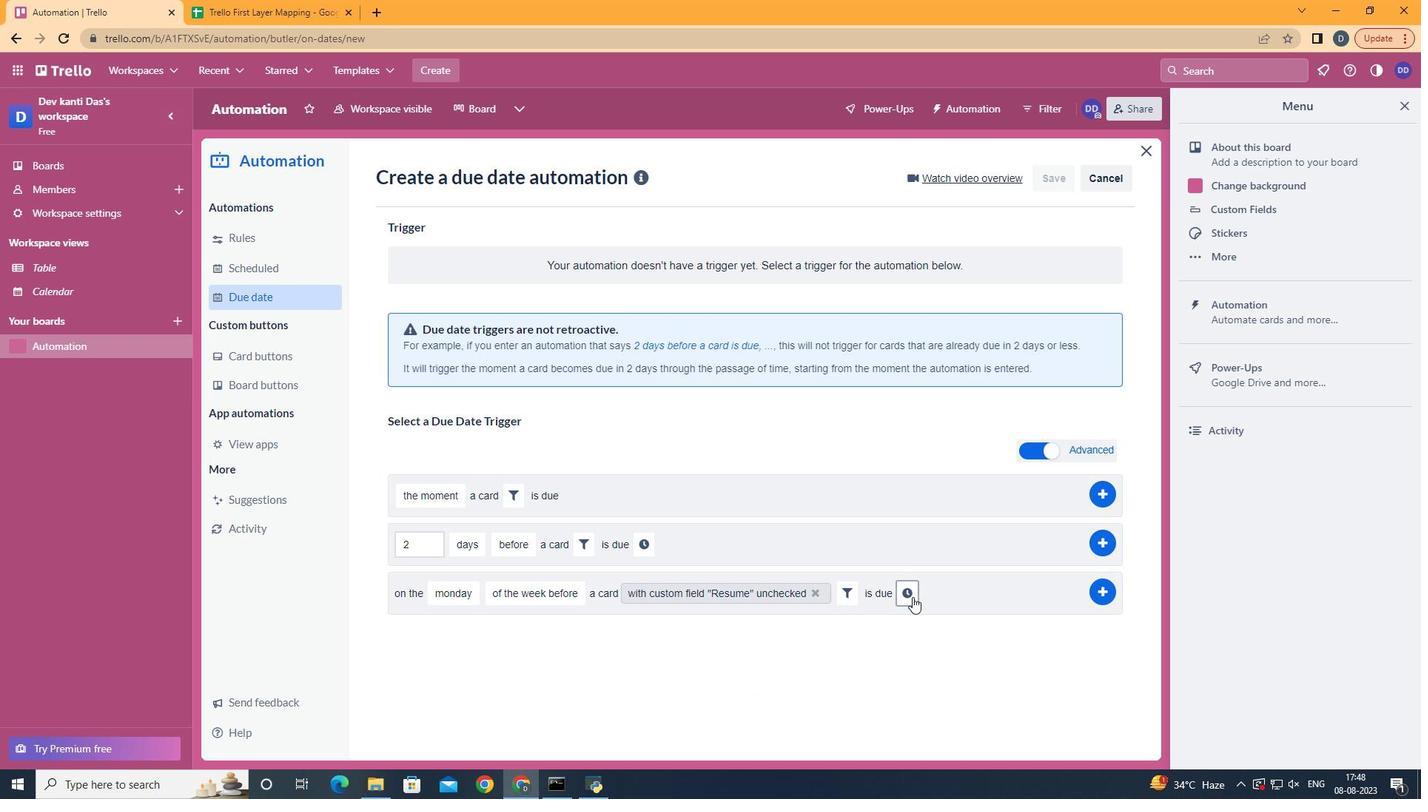 
Action: Mouse pressed left at (912, 597)
Screenshot: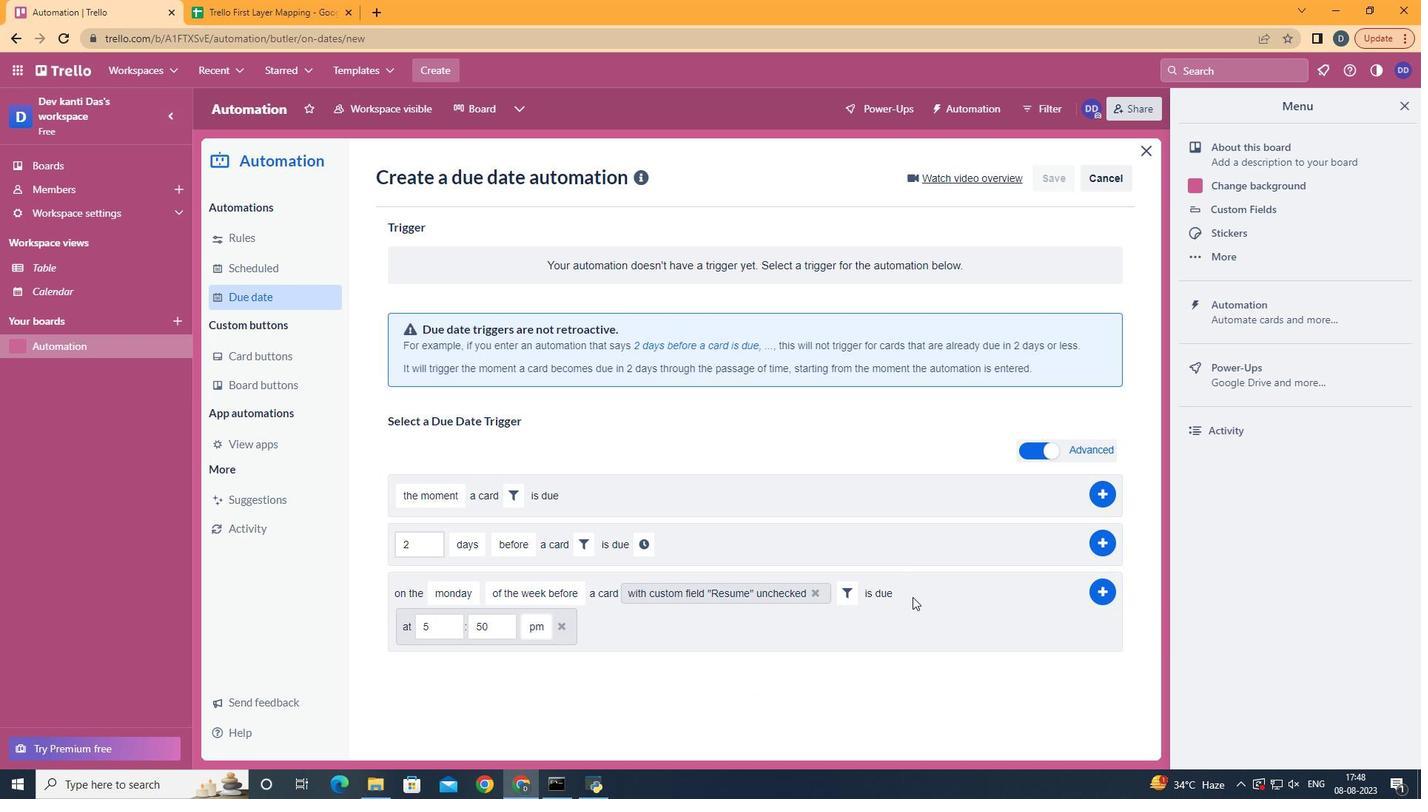 
Action: Mouse moved to (439, 630)
Screenshot: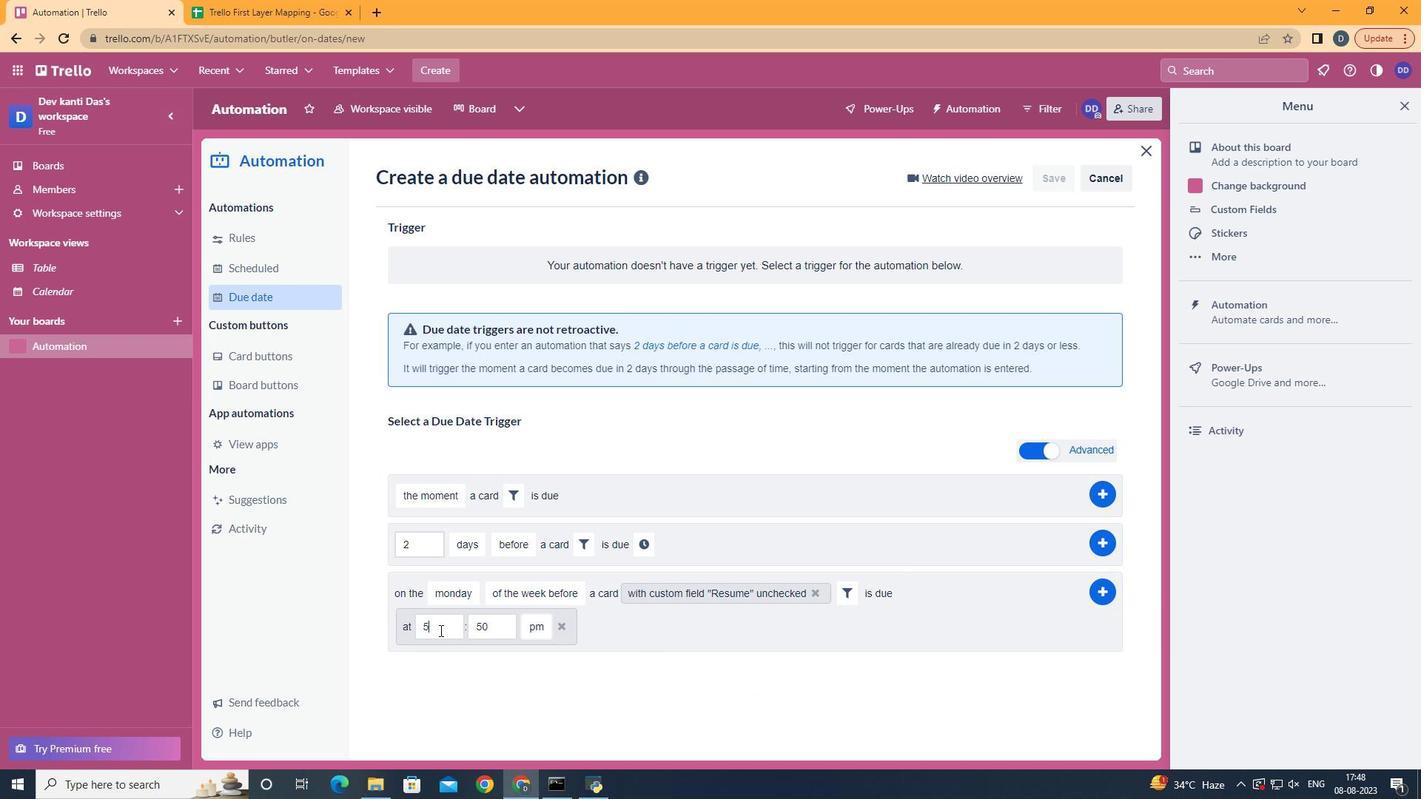 
Action: Mouse pressed left at (439, 630)
Screenshot: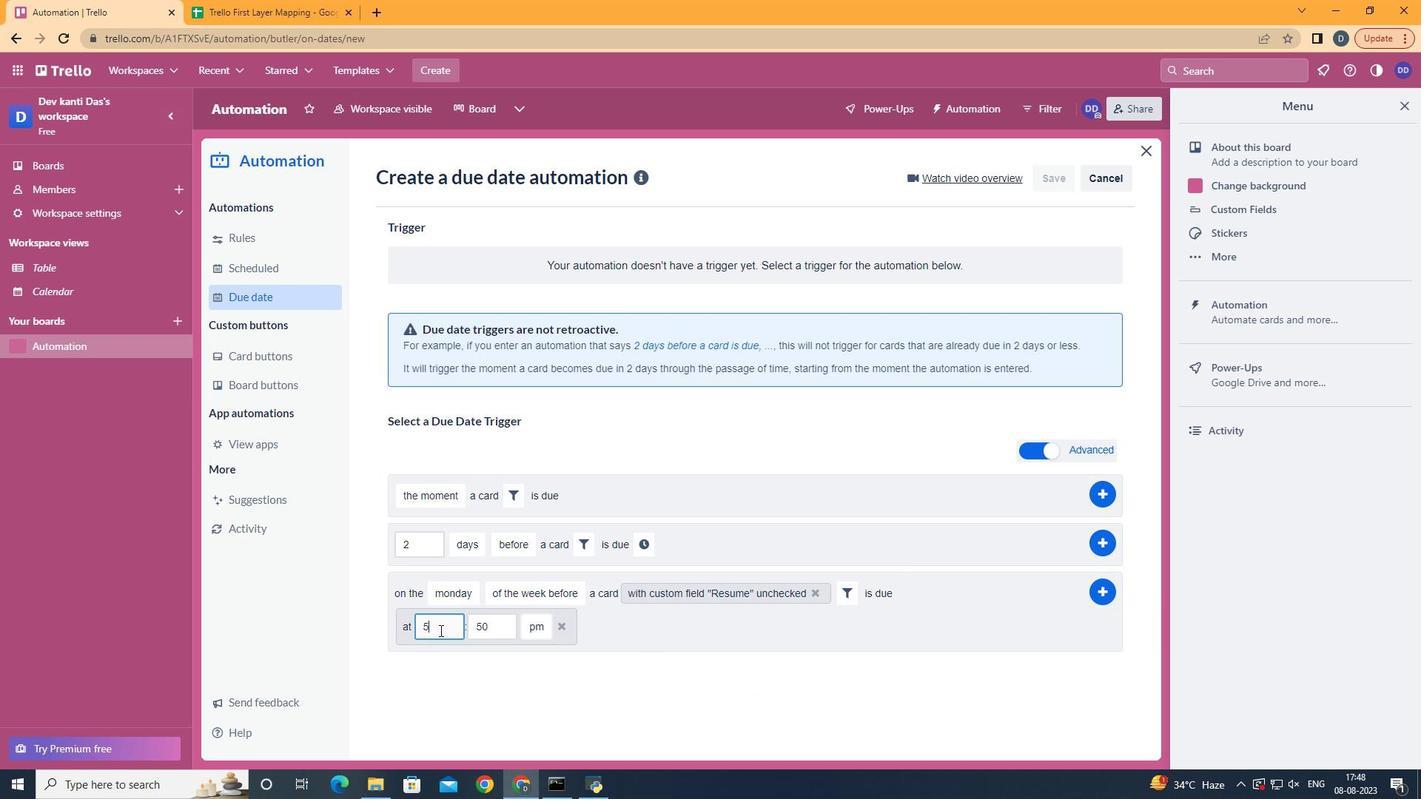 
Action: Key pressed <Key.backspace>11
Screenshot: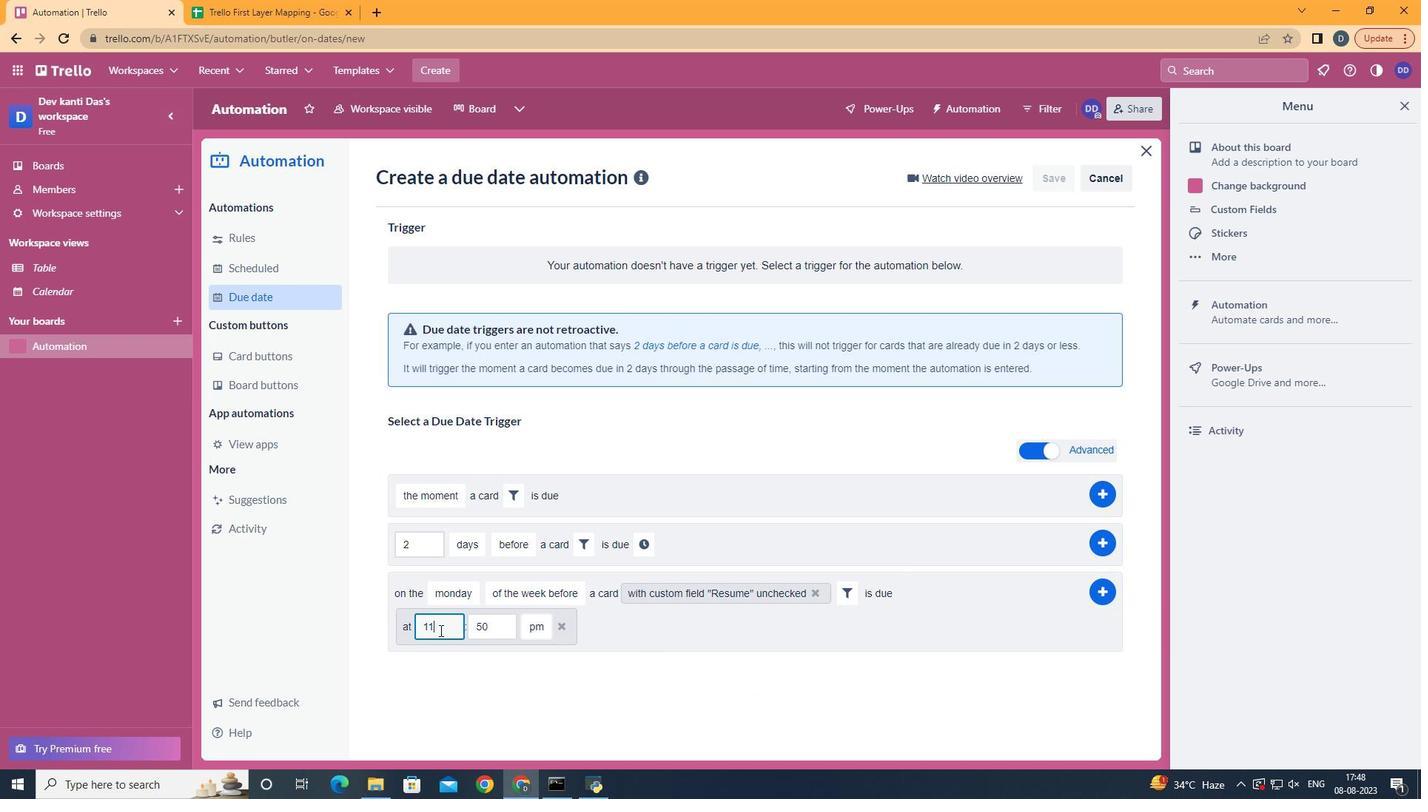 
Action: Mouse moved to (494, 632)
Screenshot: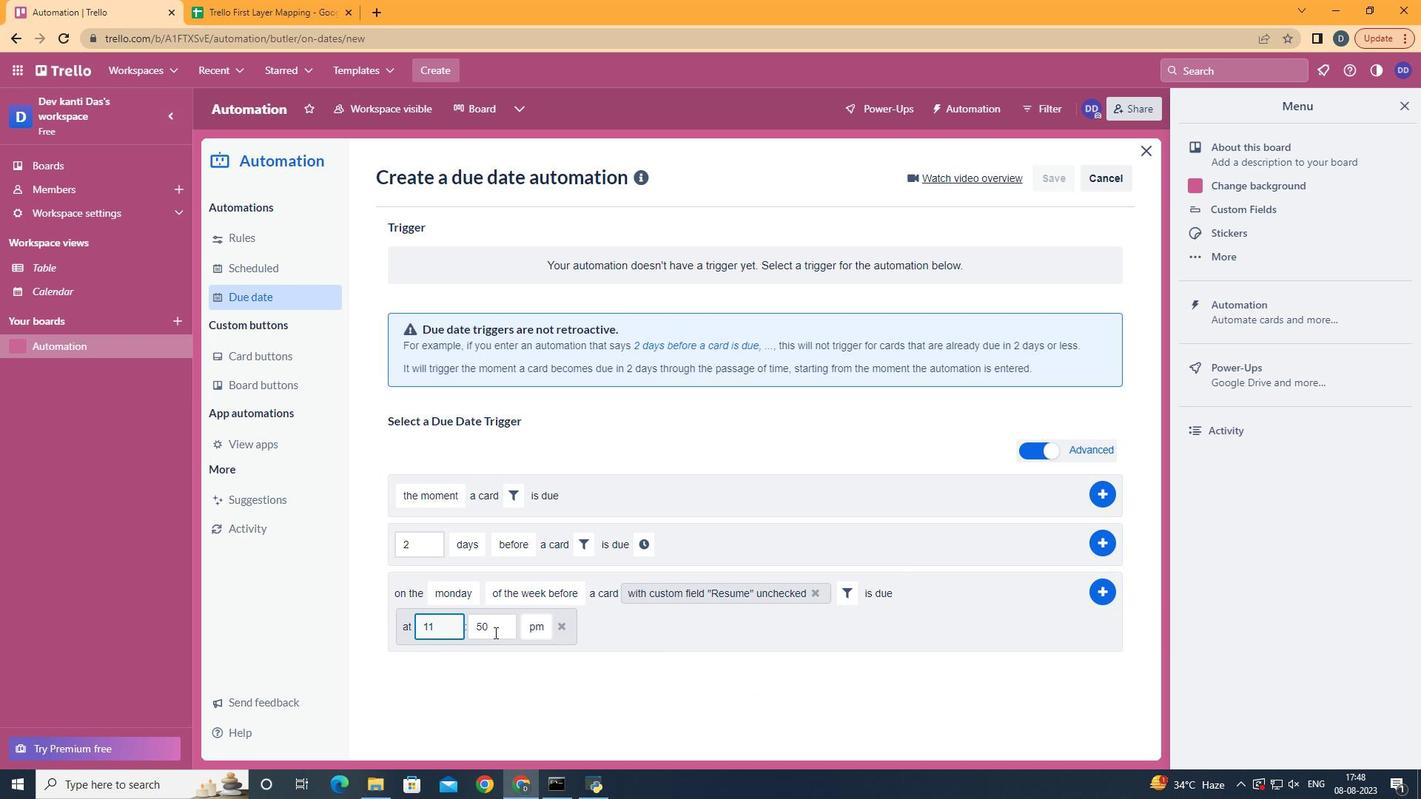 
Action: Mouse pressed left at (494, 632)
Screenshot: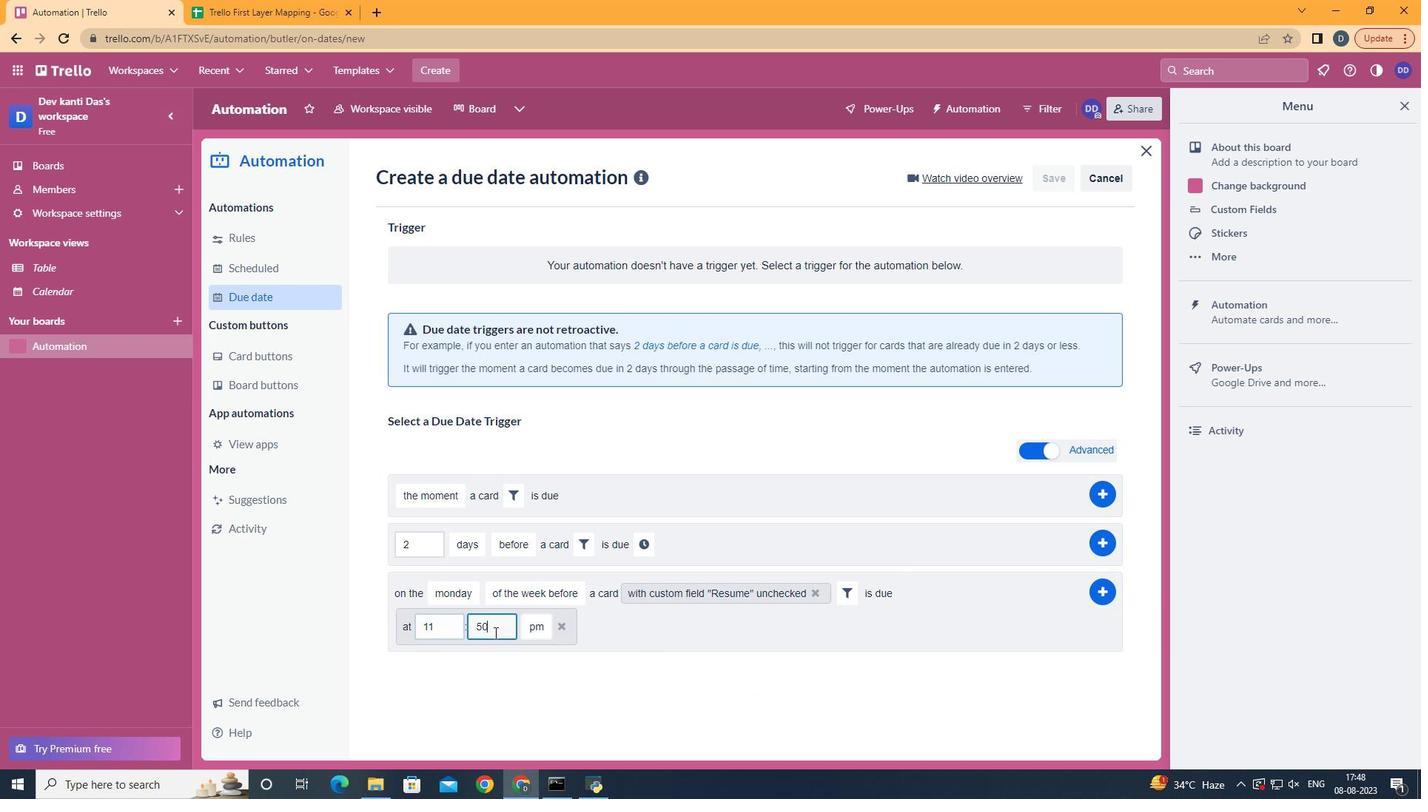 
Action: Key pressed <Key.backspace><Key.backspace>00
Screenshot: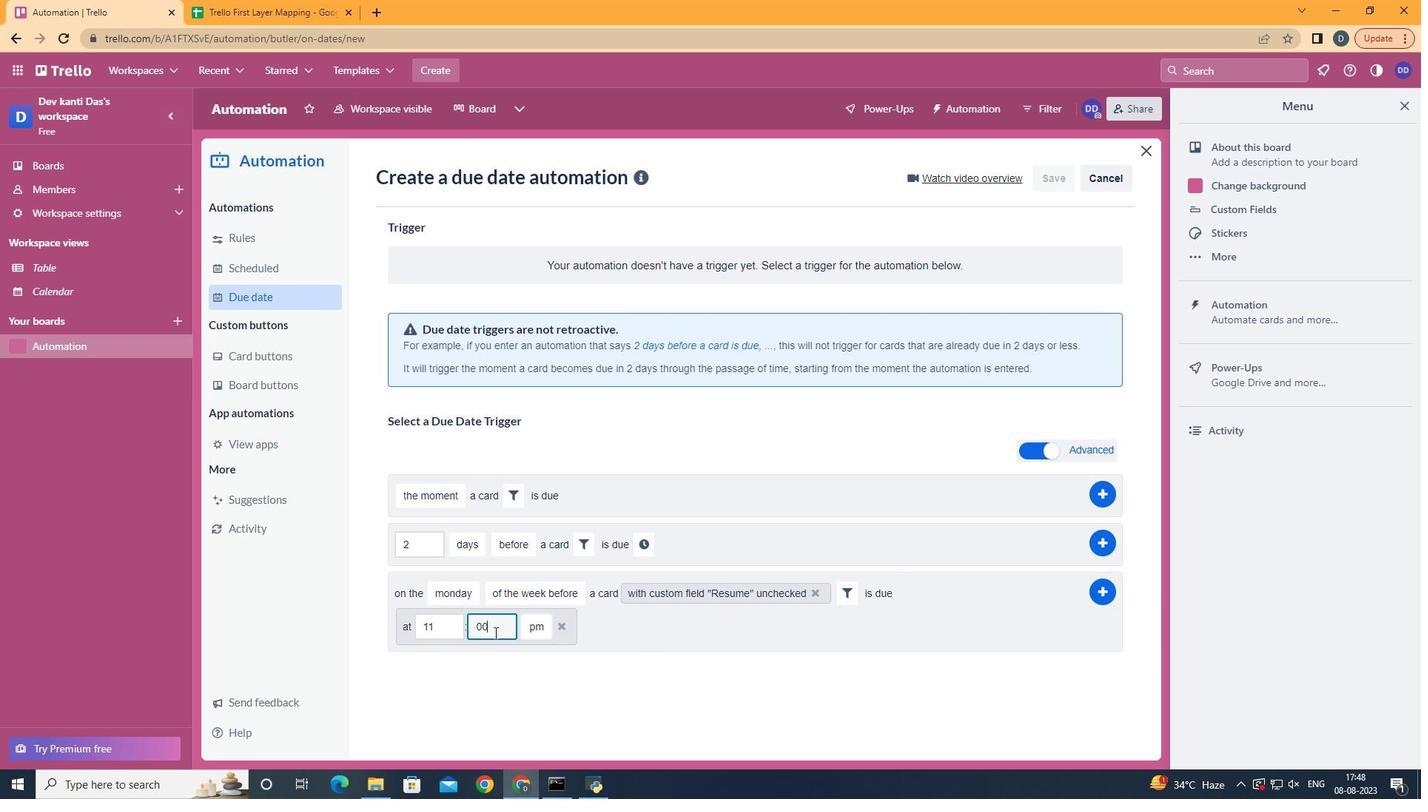 
Action: Mouse moved to (555, 654)
Screenshot: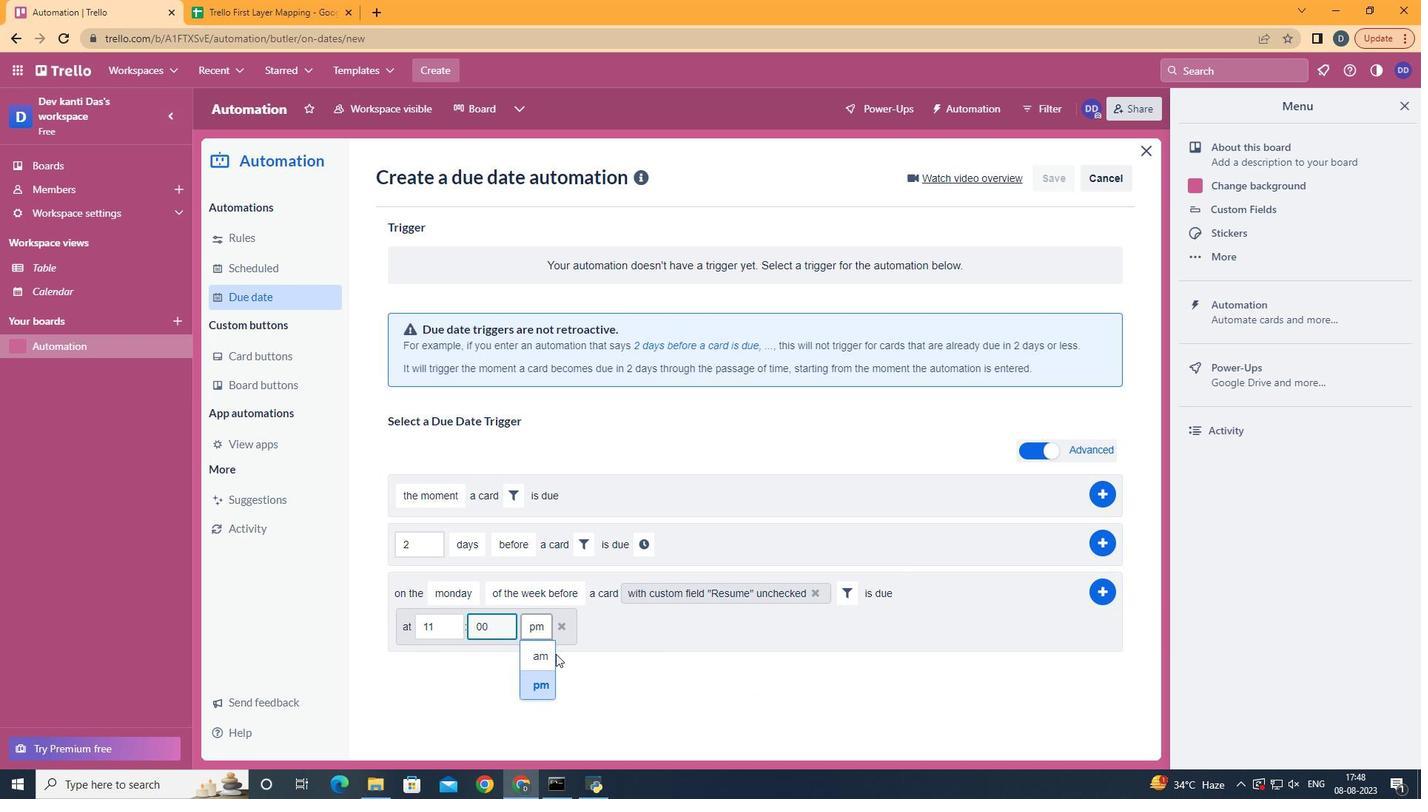 
Action: Mouse pressed left at (555, 654)
Screenshot: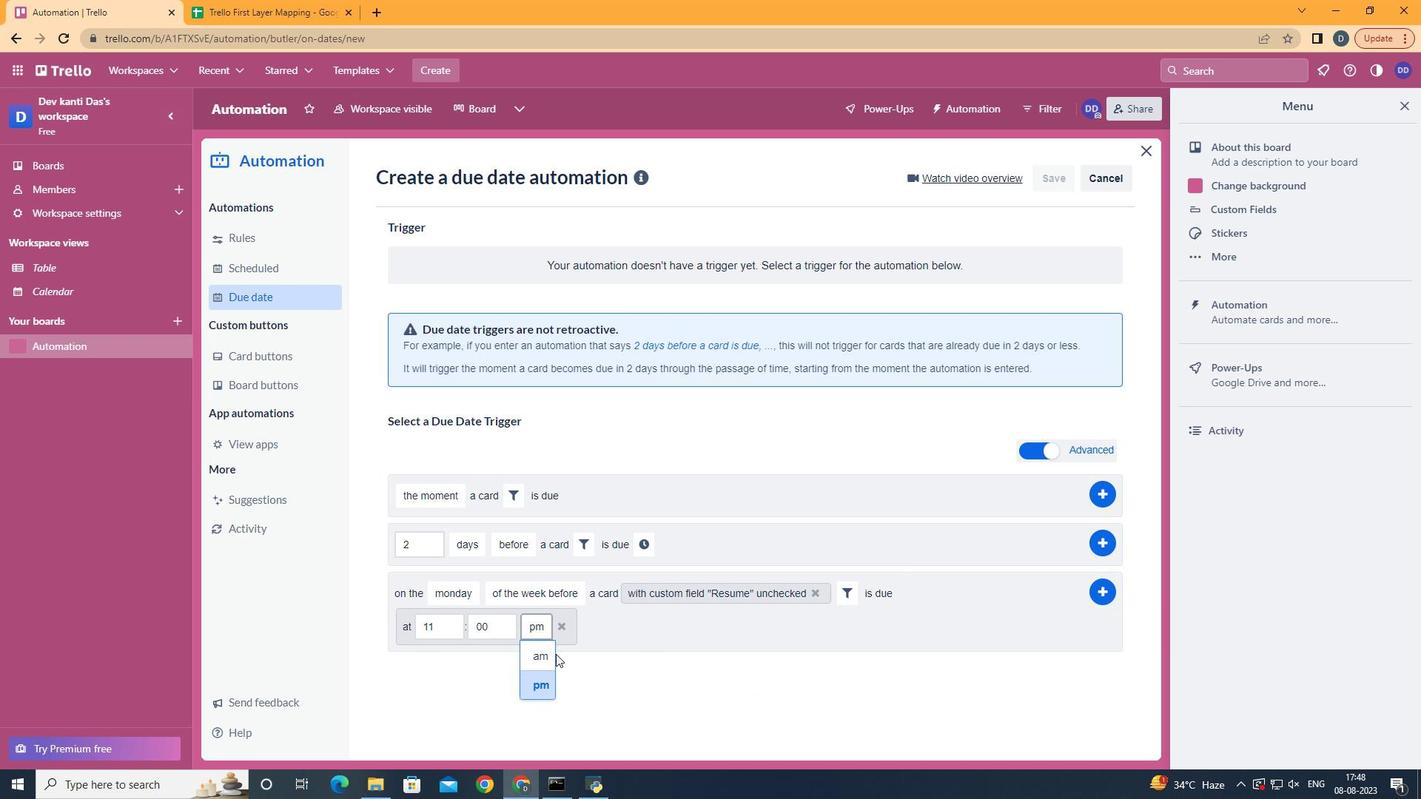 
Action: Mouse moved to (540, 655)
Screenshot: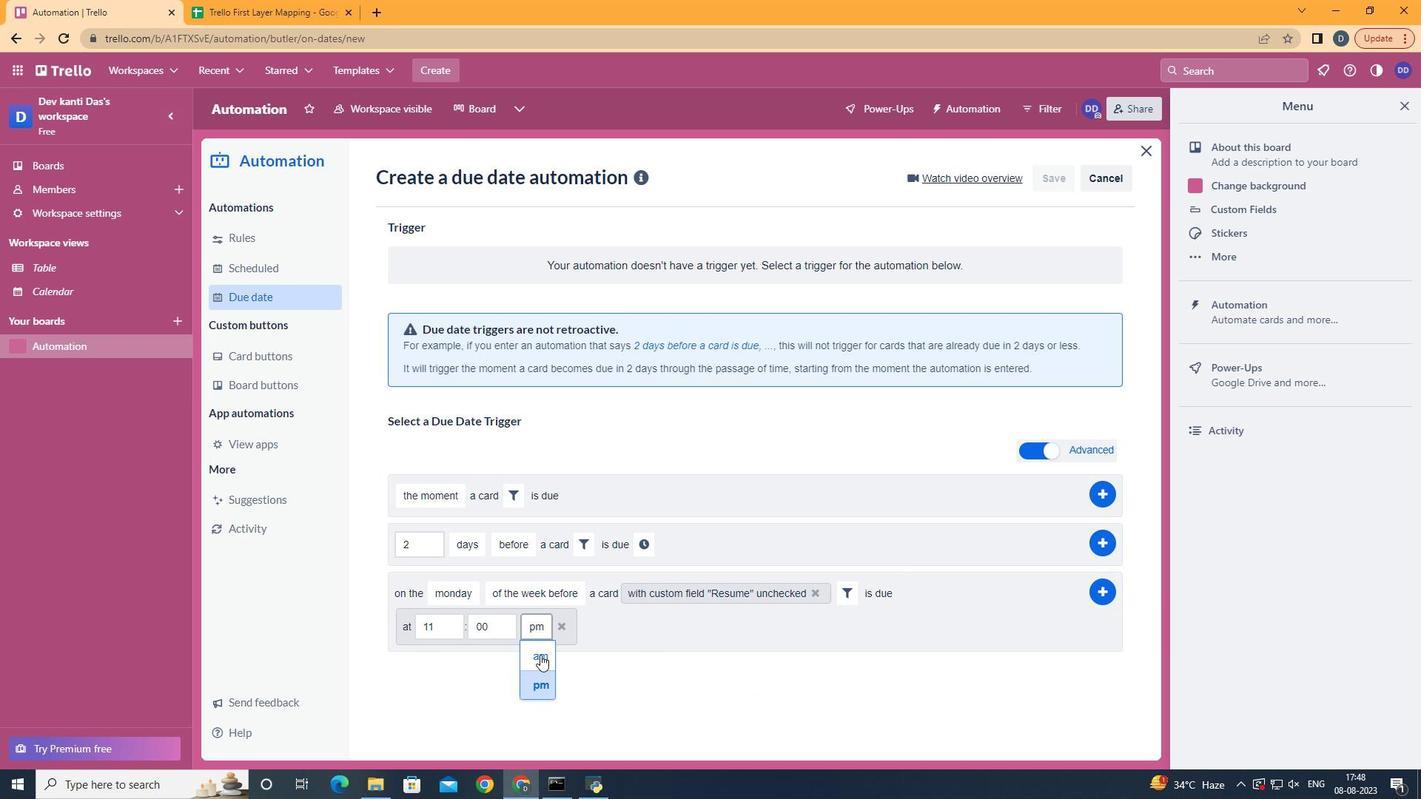 
Action: Mouse pressed left at (540, 655)
Screenshot: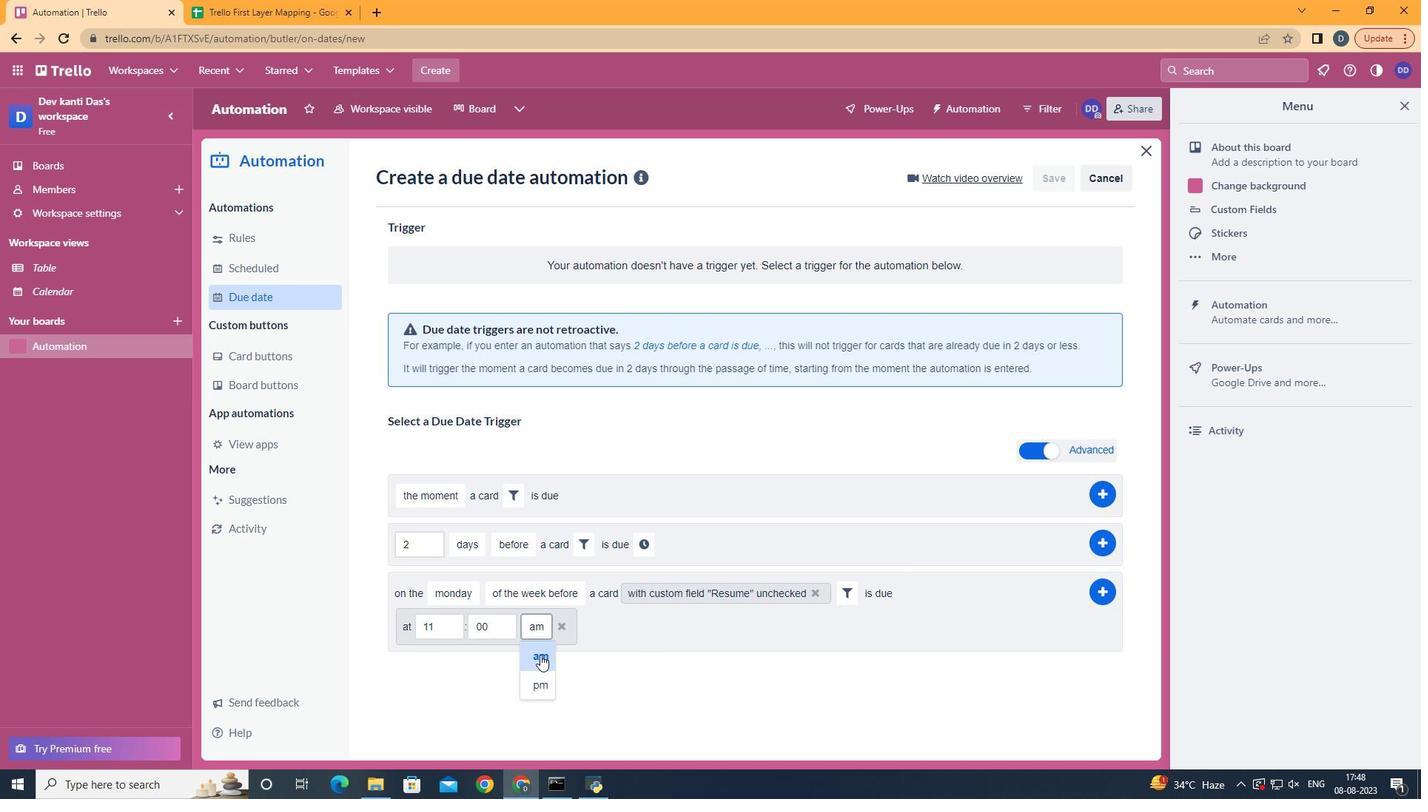 
Action: Mouse moved to (1113, 586)
Screenshot: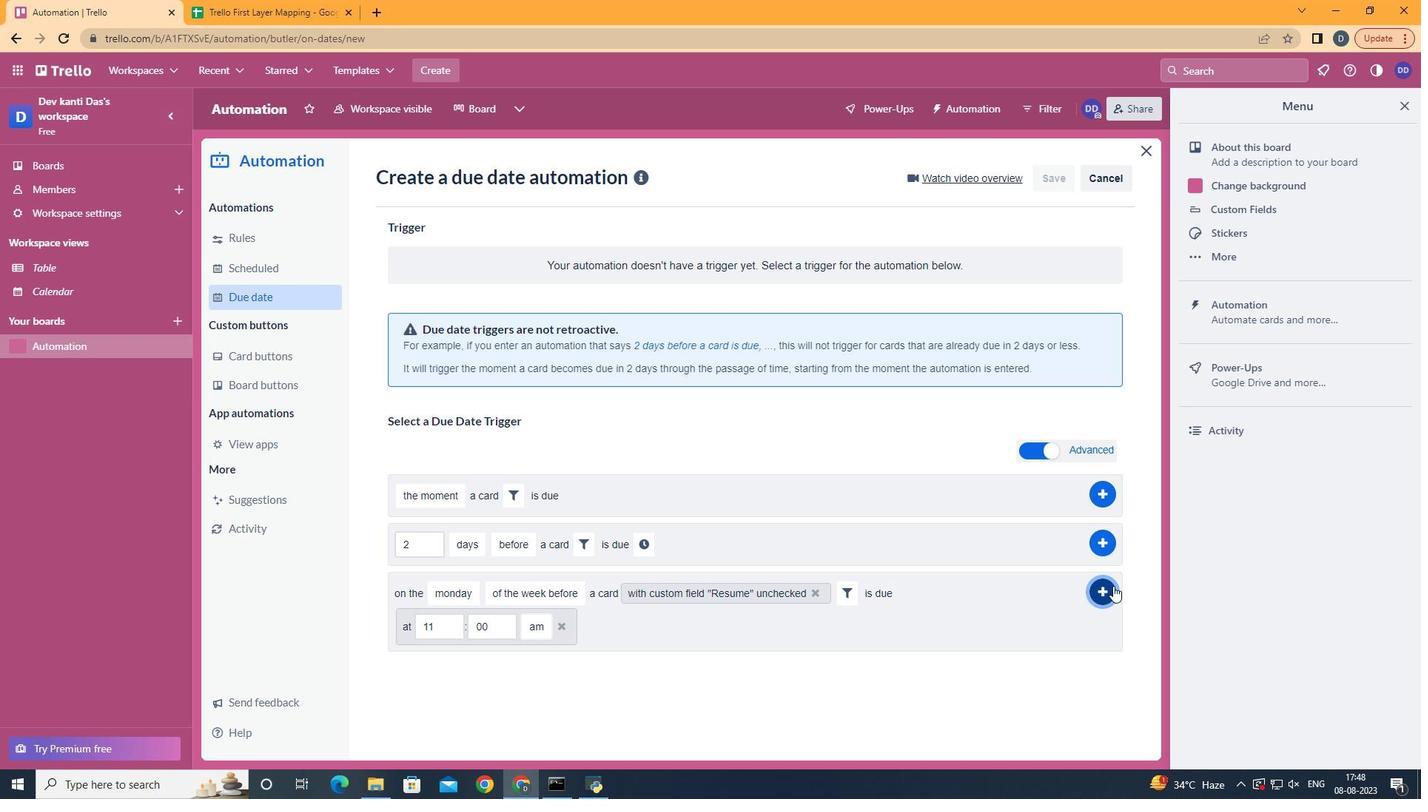 
Action: Mouse pressed left at (1113, 586)
Screenshot: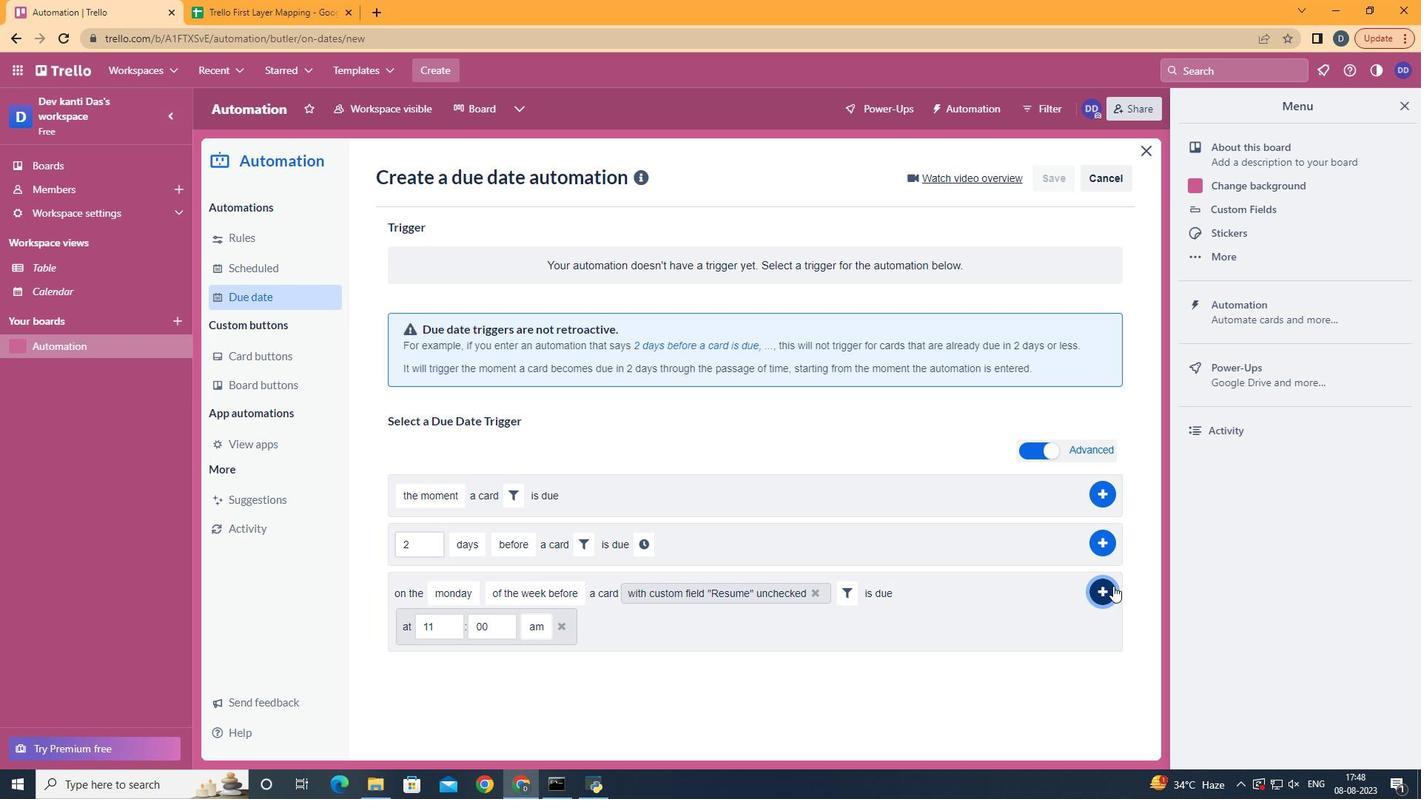 
Action: Mouse moved to (763, 193)
Screenshot: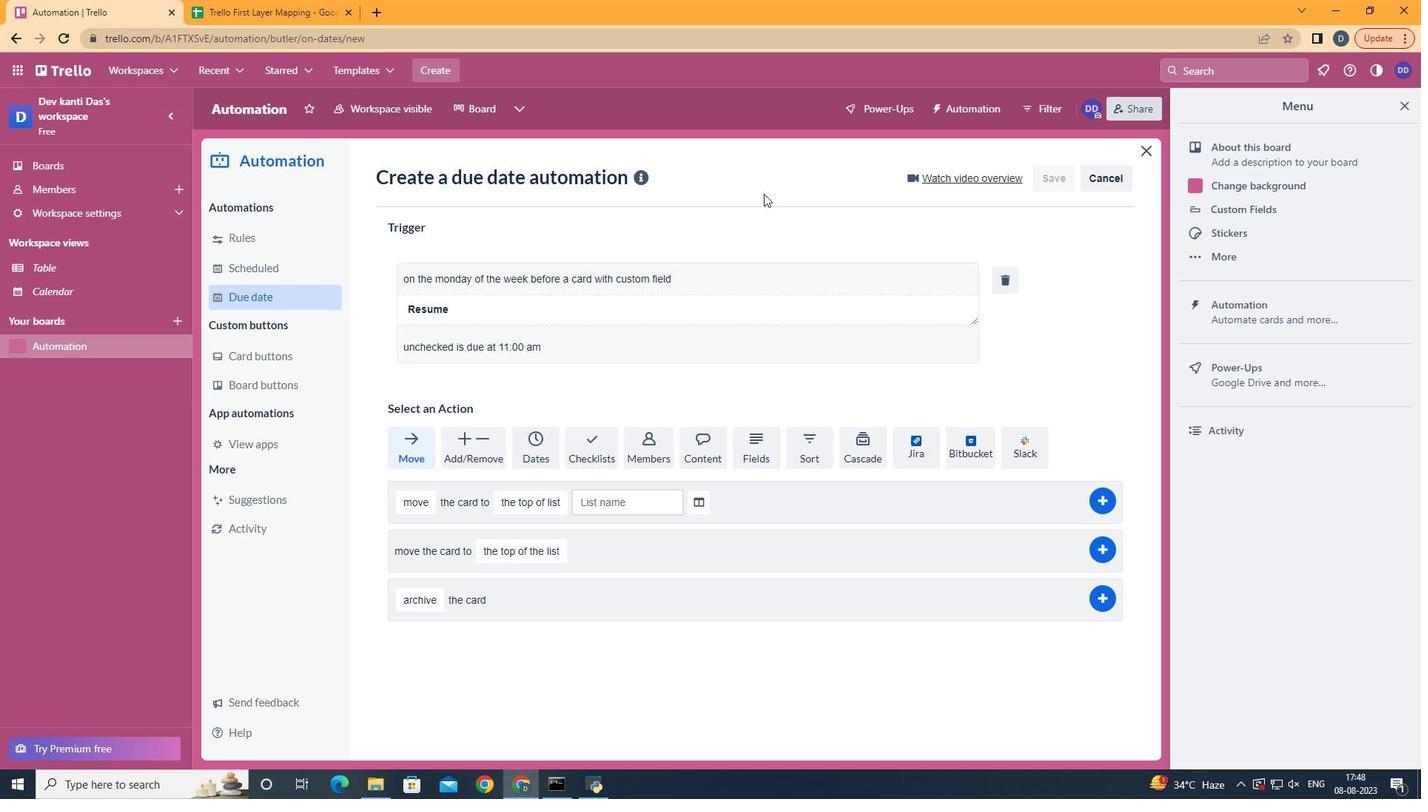 
